 Task: Open Card Change Control Board Meeting in Board Product Feature Prioritization and Roadmap Planning to Workspace Compliance and Regulation and add a team member Softage.1@softage.net, a label Yellow, a checklist Decision Making, an attachment from your google drive, a color Yellow and finally, add a card description 'Plan and execute company team-building activity at a karaoke bar' and a comment 'Collaboration and communication are key to success for this task, so let us make sure everyone is informed and involved.'. Add a start date 'Jan 09, 1900' with a due date 'Jan 16, 1900'
Action: Mouse moved to (127, 64)
Screenshot: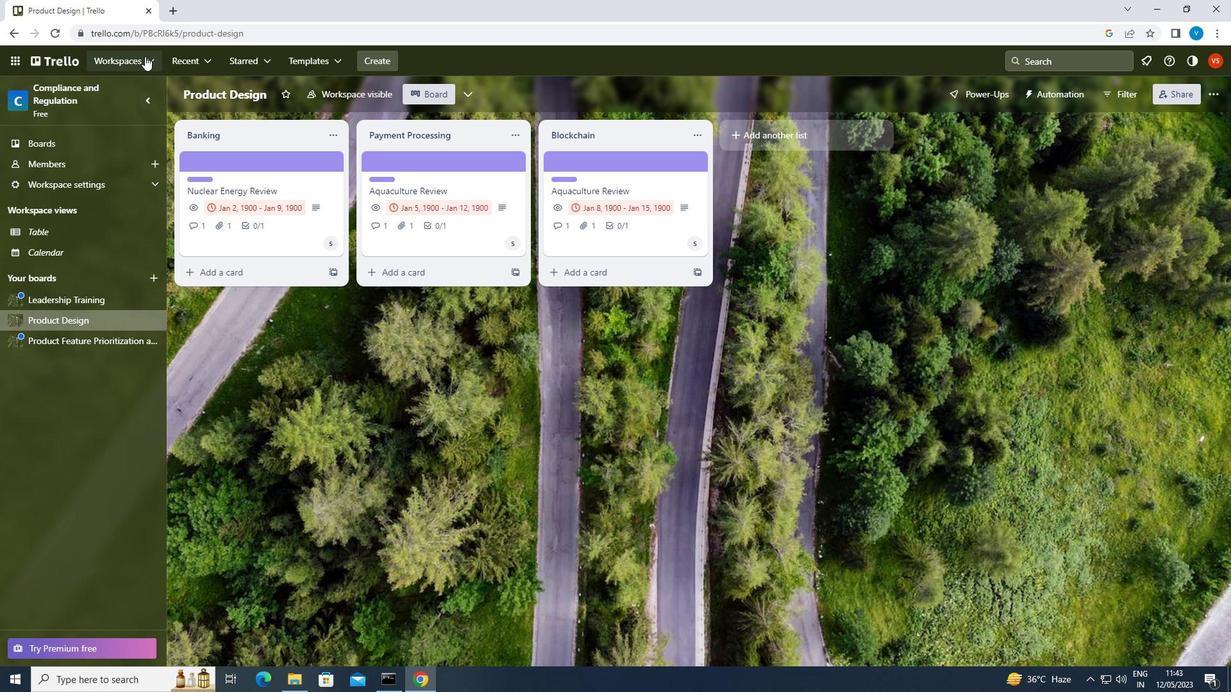 
Action: Mouse pressed left at (127, 64)
Screenshot: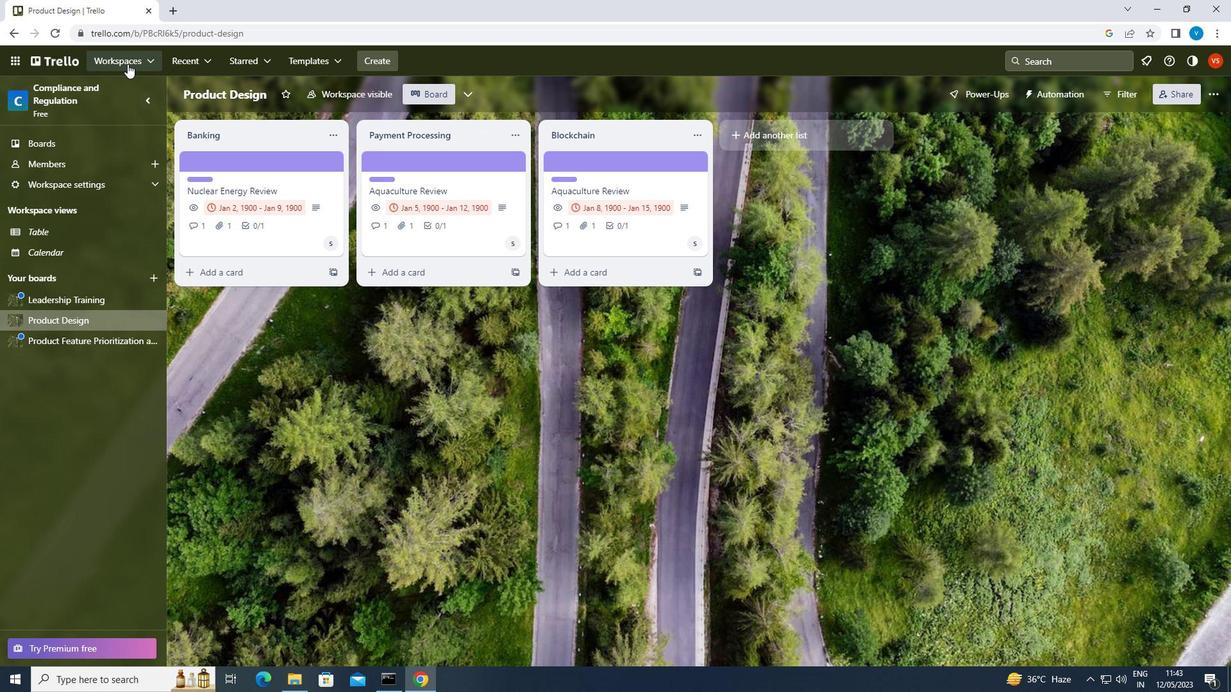 
Action: Mouse moved to (175, 338)
Screenshot: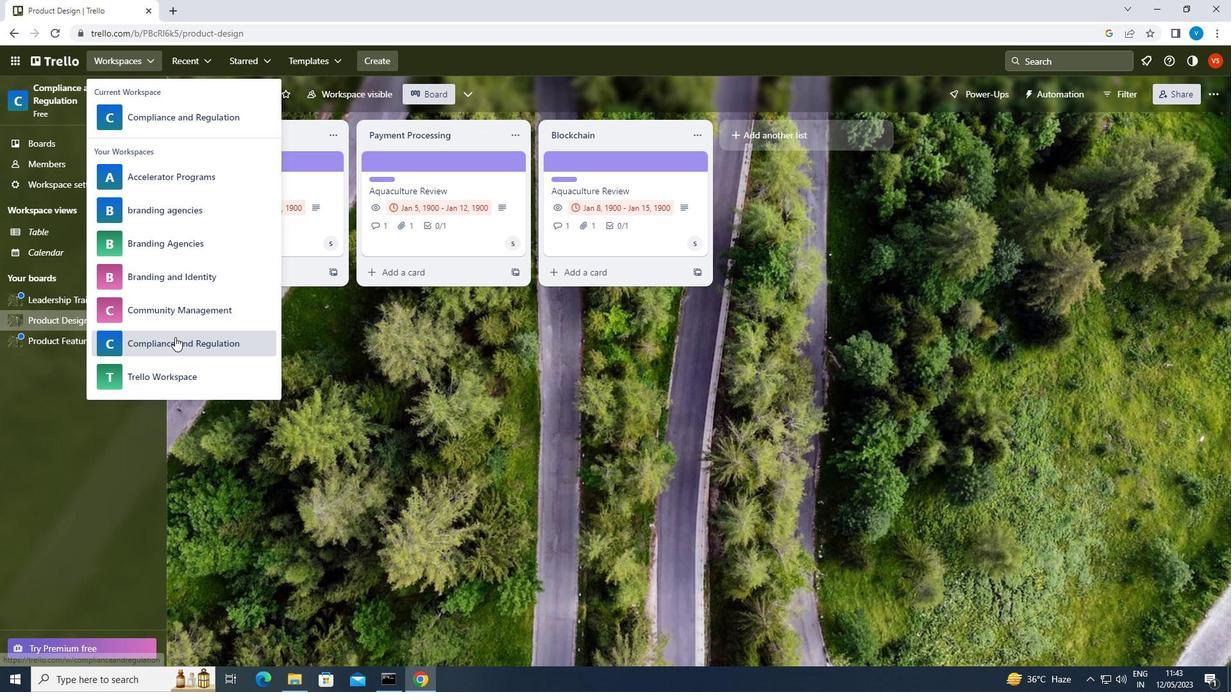 
Action: Mouse pressed left at (175, 338)
Screenshot: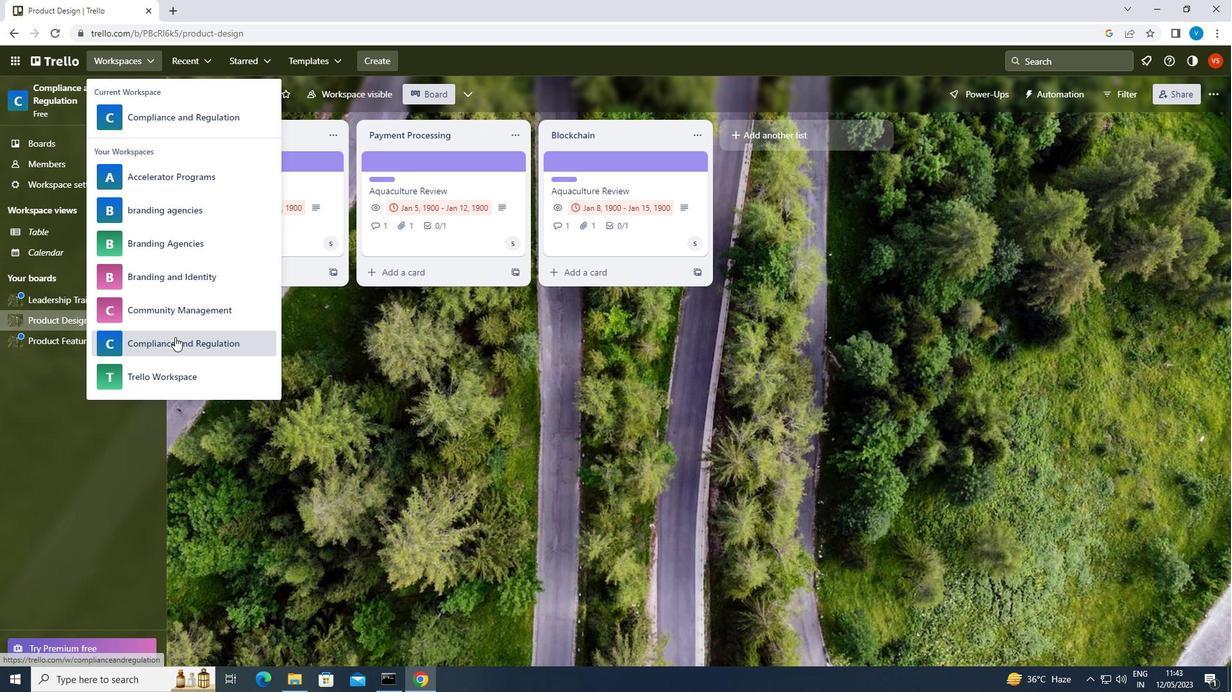 
Action: Mouse moved to (929, 518)
Screenshot: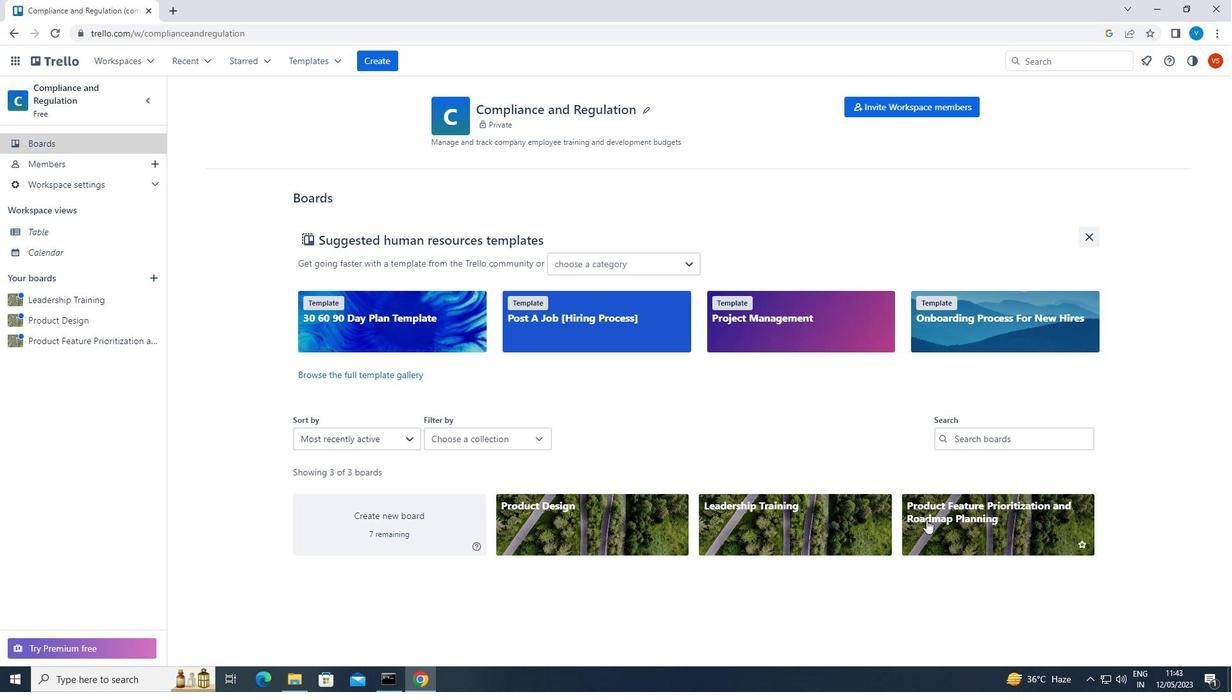 
Action: Mouse pressed left at (929, 518)
Screenshot: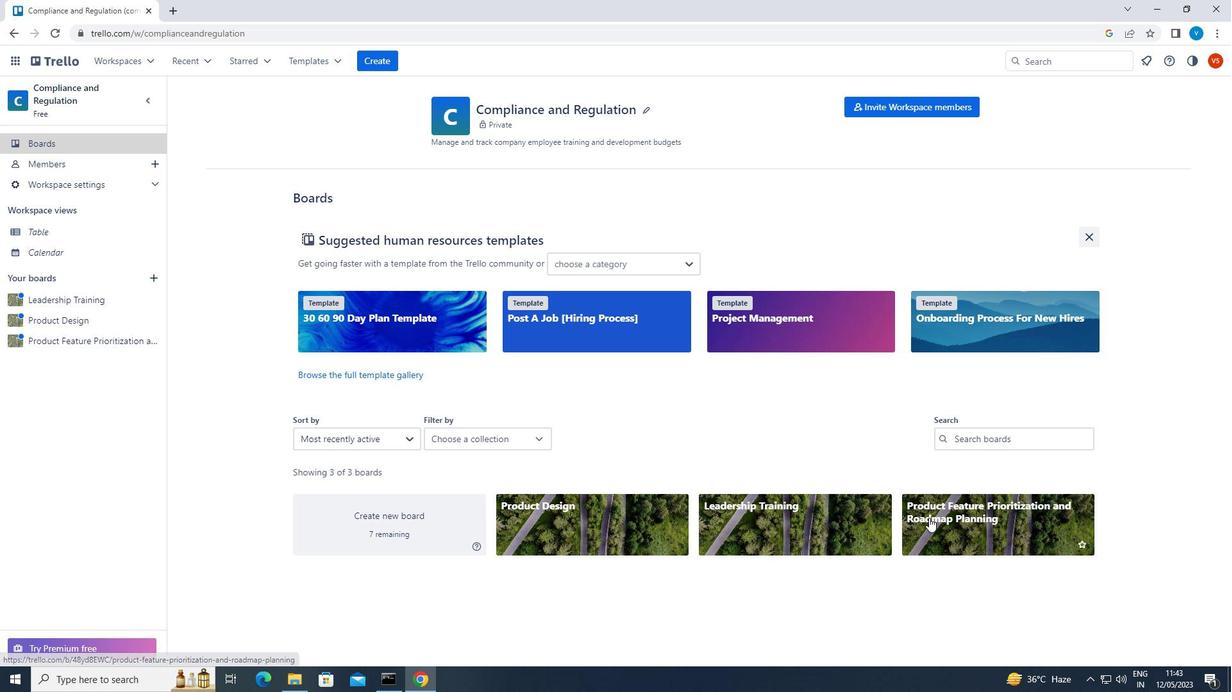 
Action: Mouse moved to (660, 161)
Screenshot: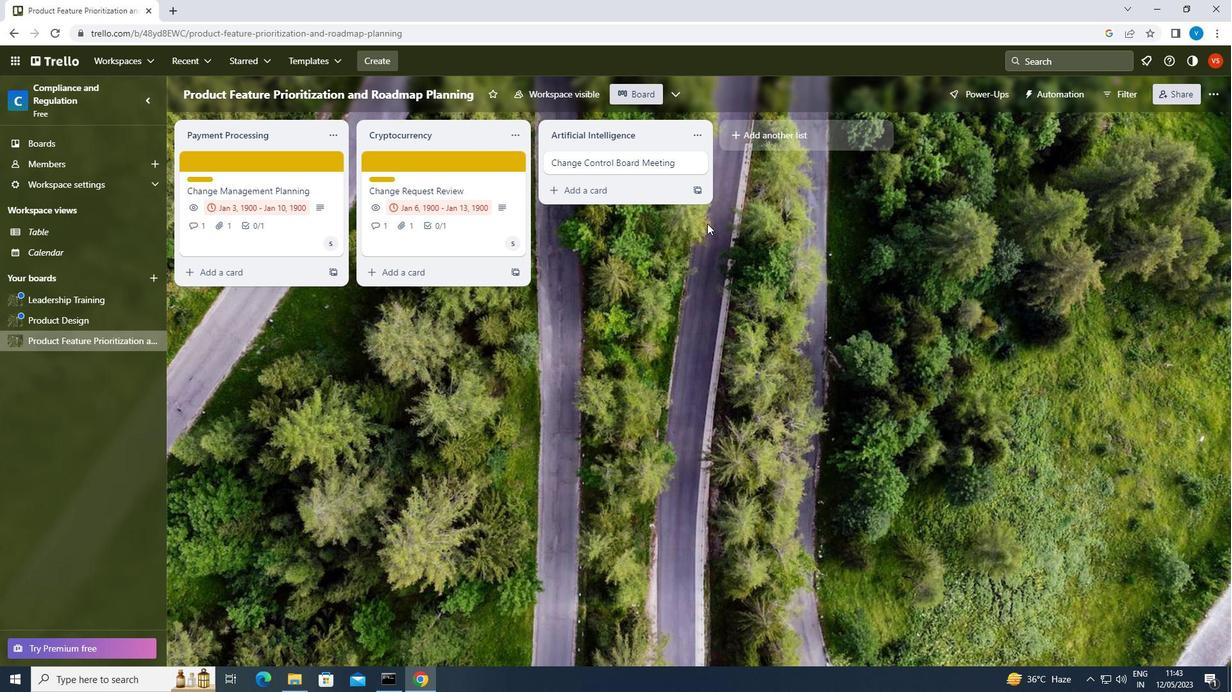 
Action: Mouse pressed left at (660, 161)
Screenshot: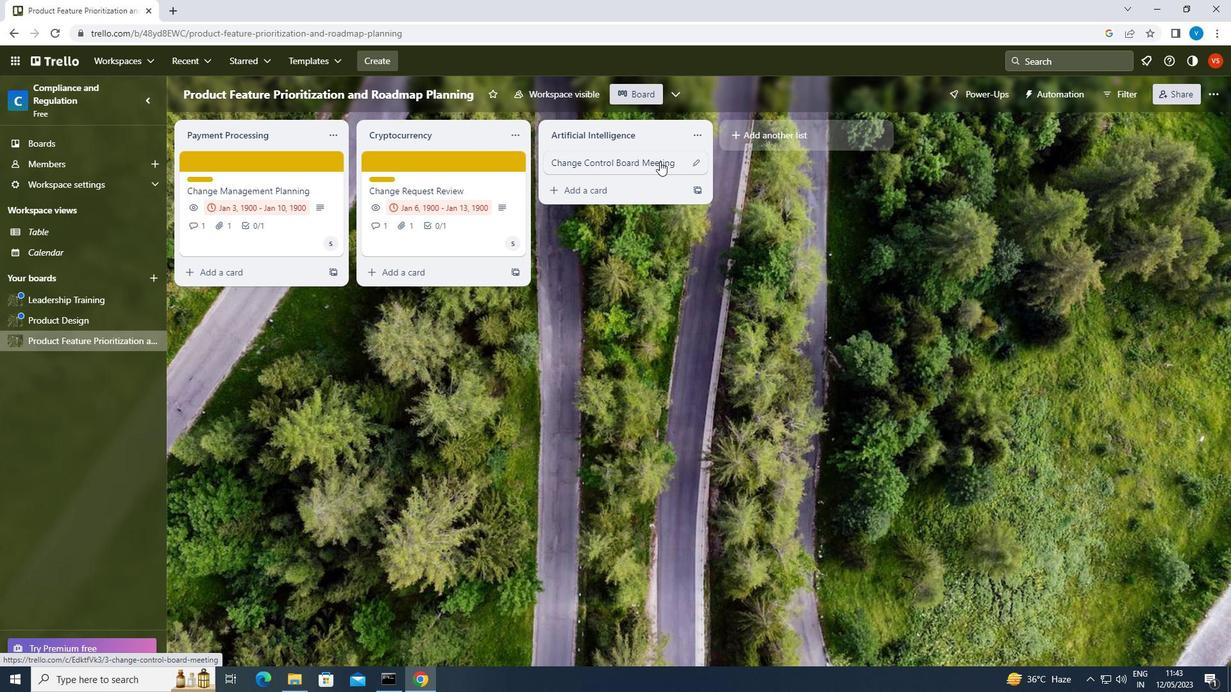 
Action: Mouse moved to (798, 209)
Screenshot: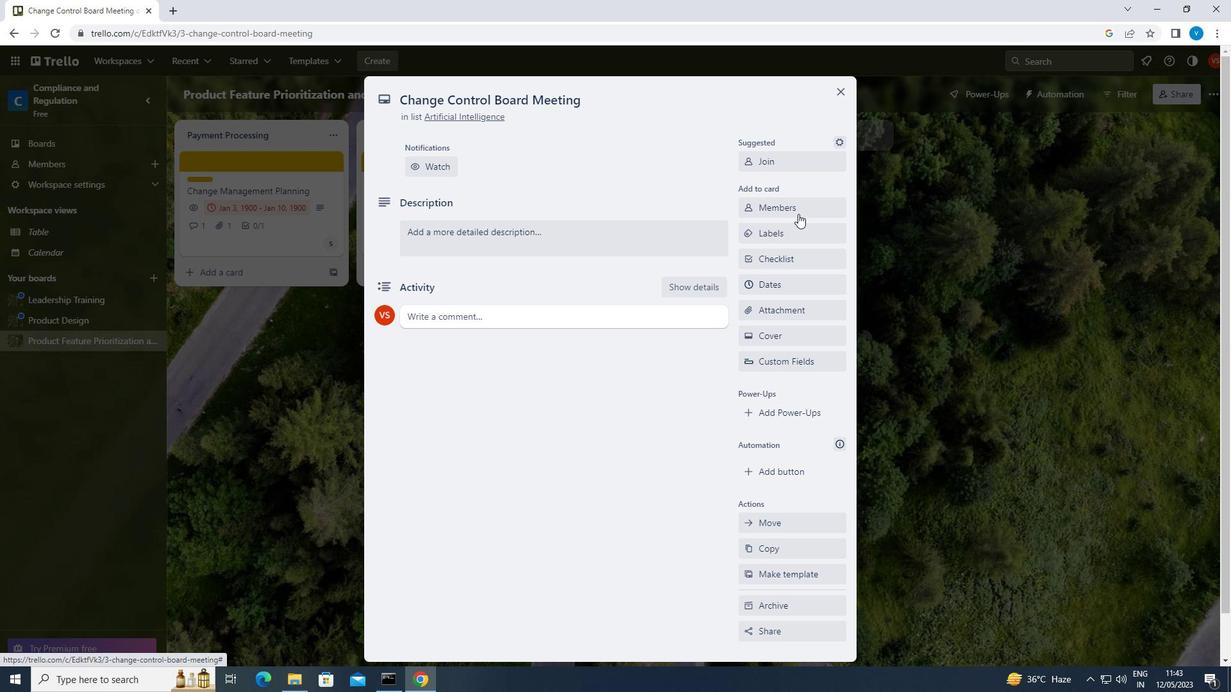 
Action: Mouse pressed left at (798, 209)
Screenshot: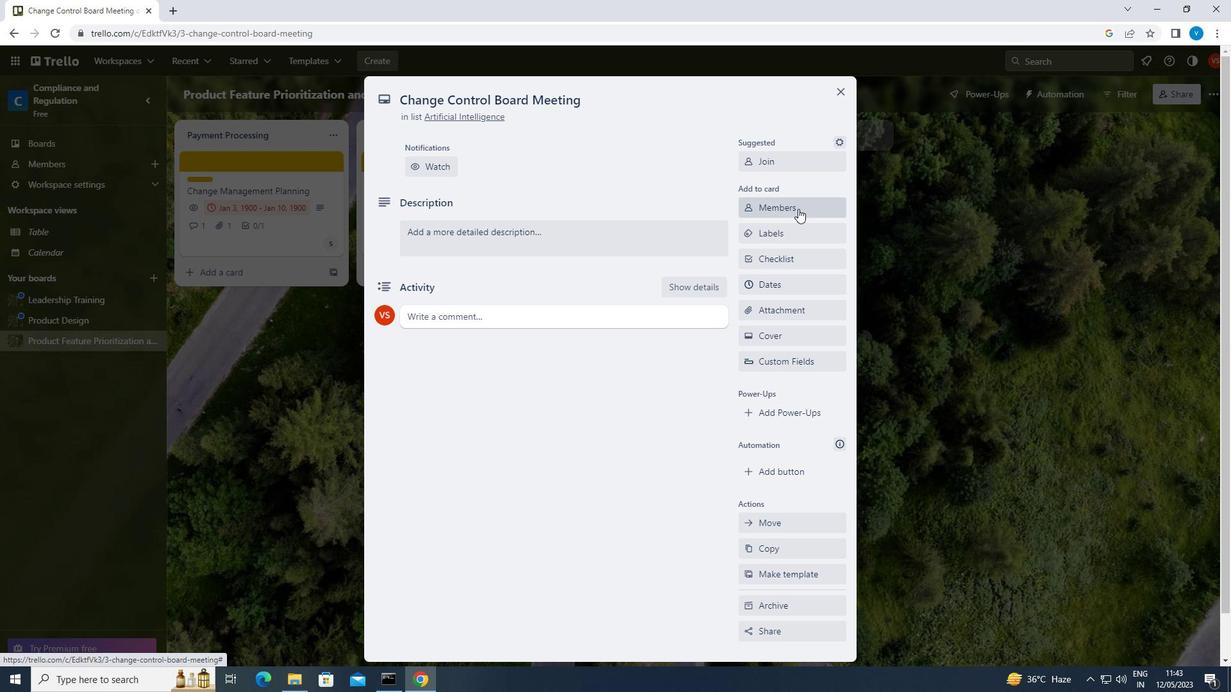 
Action: Key pressed <Key.shift>SOFTAGE.1<Key.shift>@SOFTAGE.NET
Screenshot: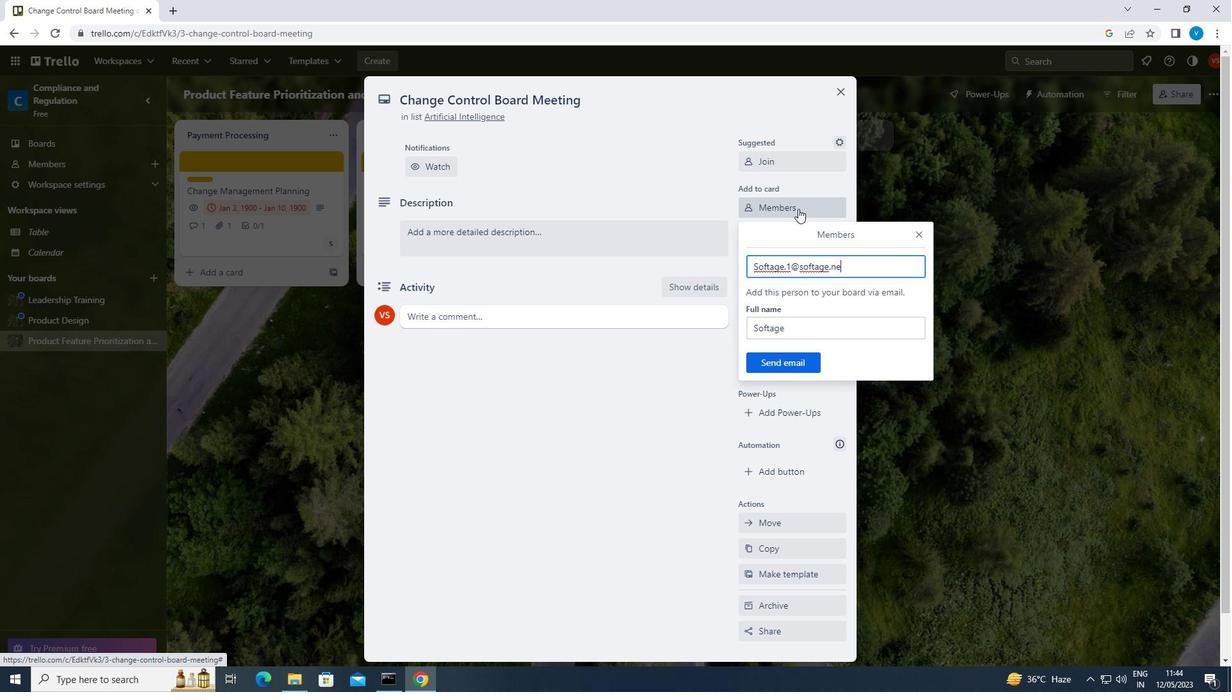 
Action: Mouse moved to (812, 368)
Screenshot: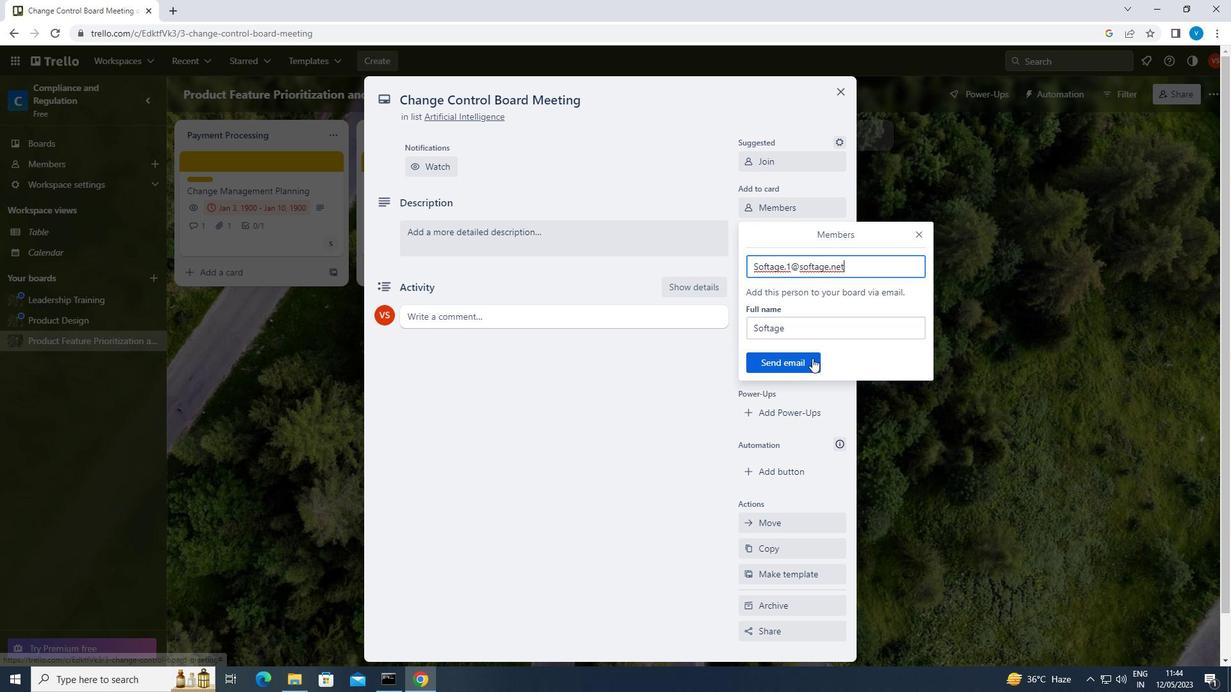 
Action: Mouse pressed left at (812, 368)
Screenshot: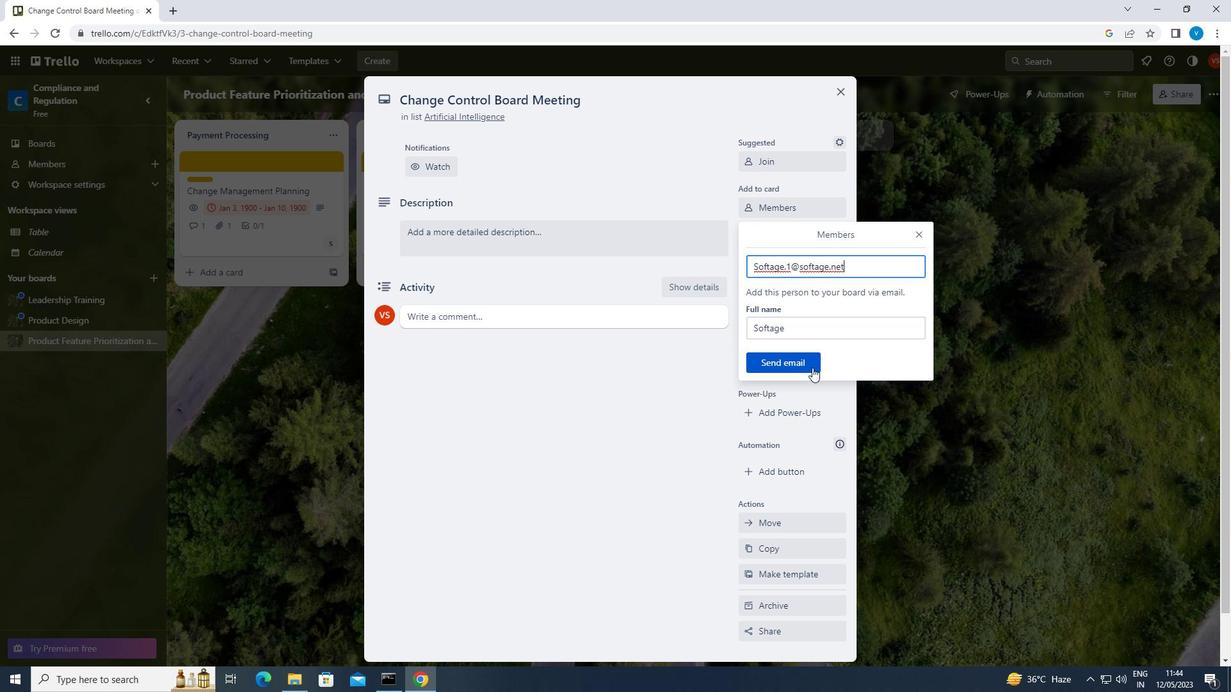 
Action: Mouse moved to (789, 231)
Screenshot: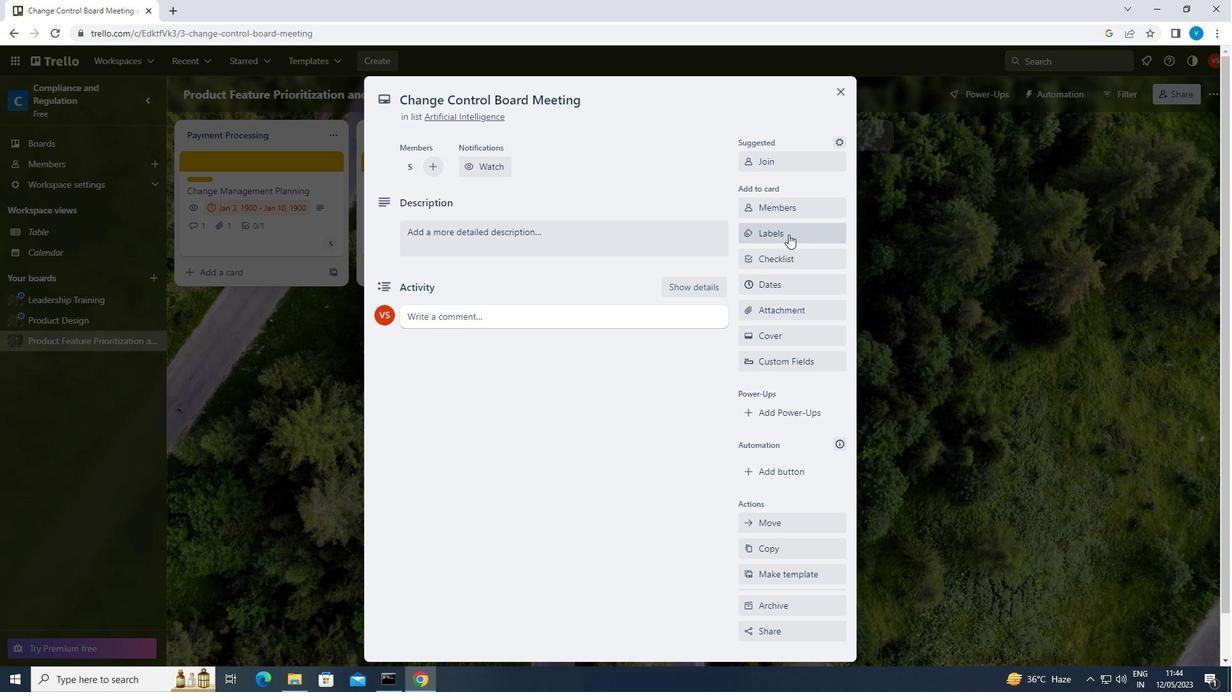 
Action: Mouse pressed left at (789, 231)
Screenshot: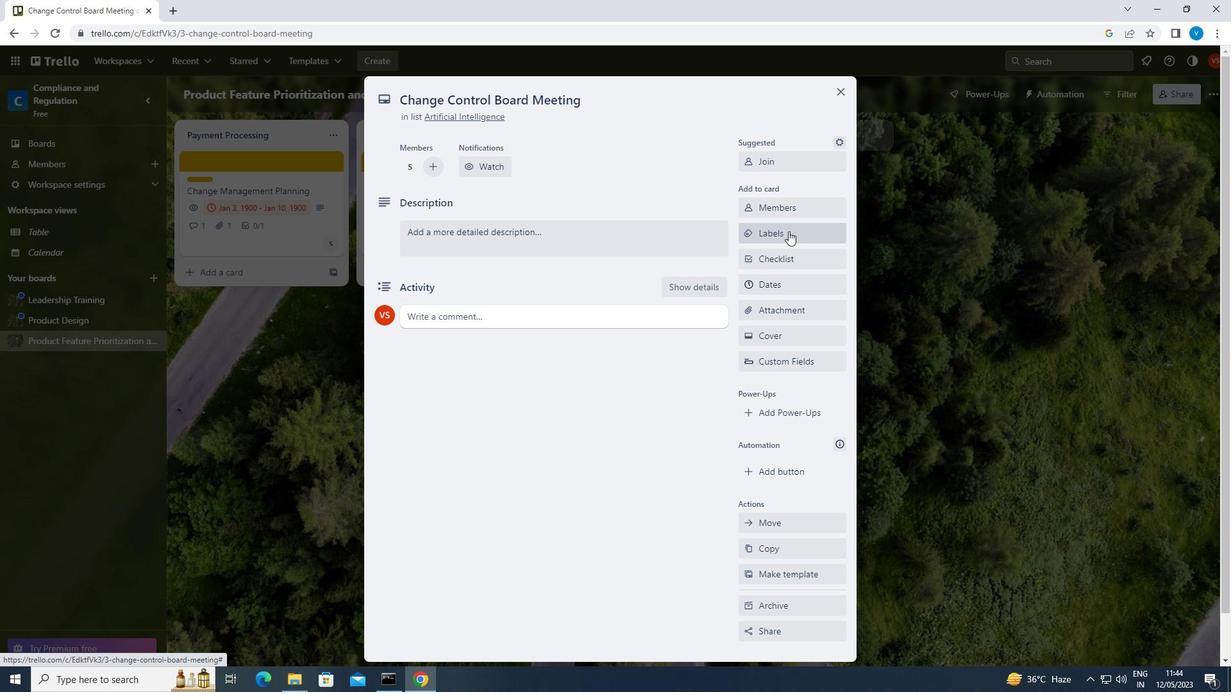 
Action: Mouse moved to (807, 352)
Screenshot: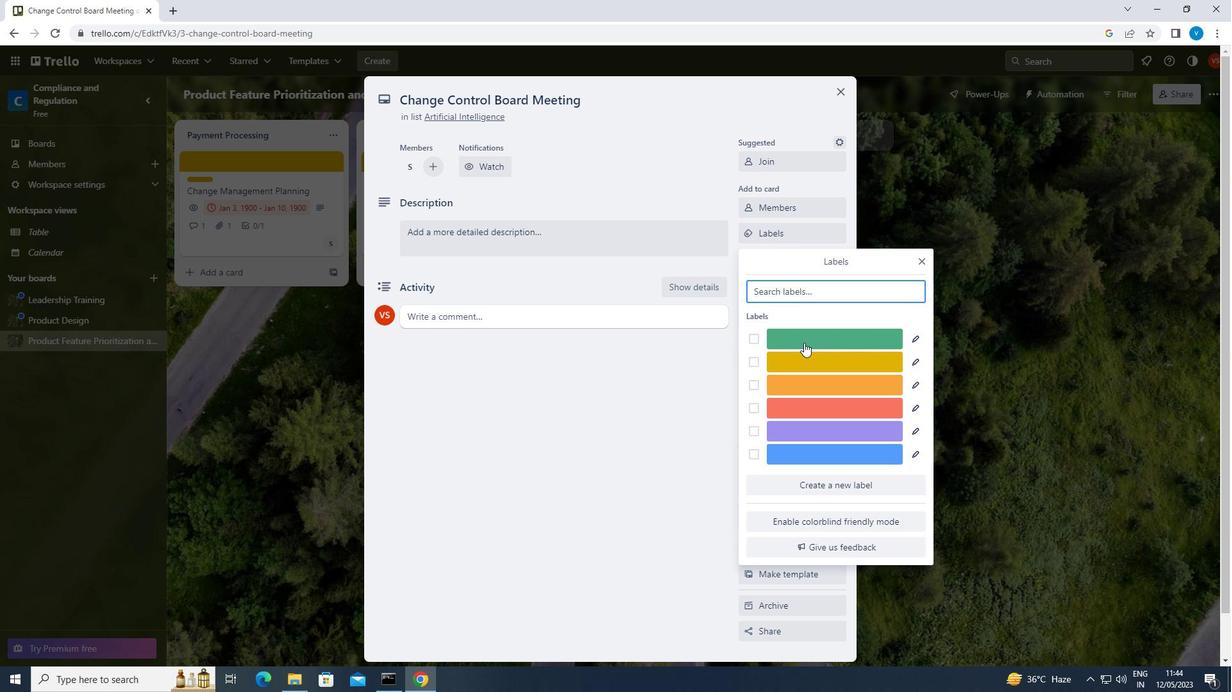 
Action: Mouse pressed left at (807, 352)
Screenshot: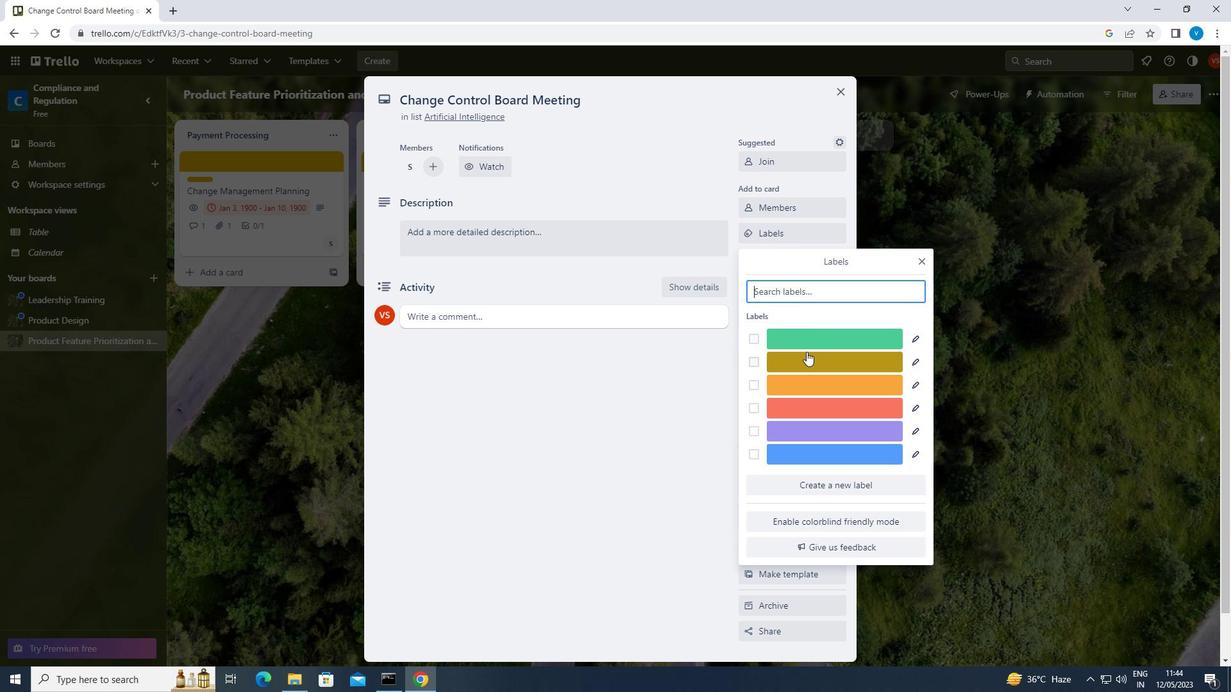 
Action: Mouse moved to (927, 259)
Screenshot: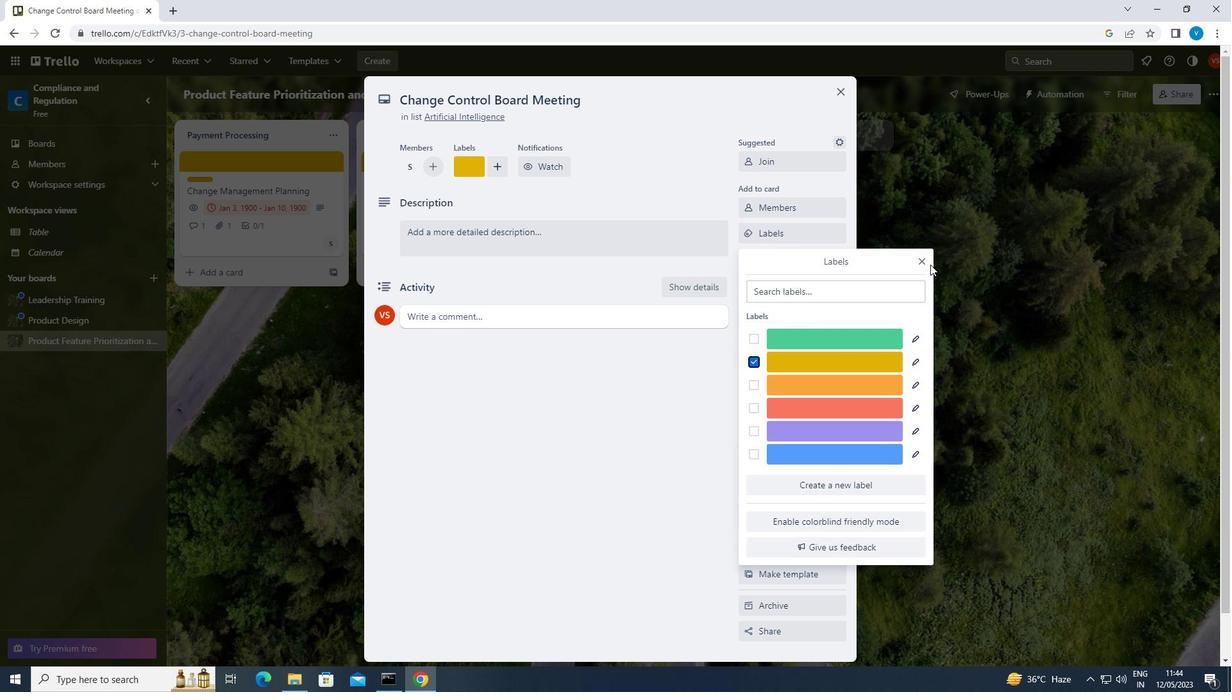 
Action: Mouse pressed left at (927, 259)
Screenshot: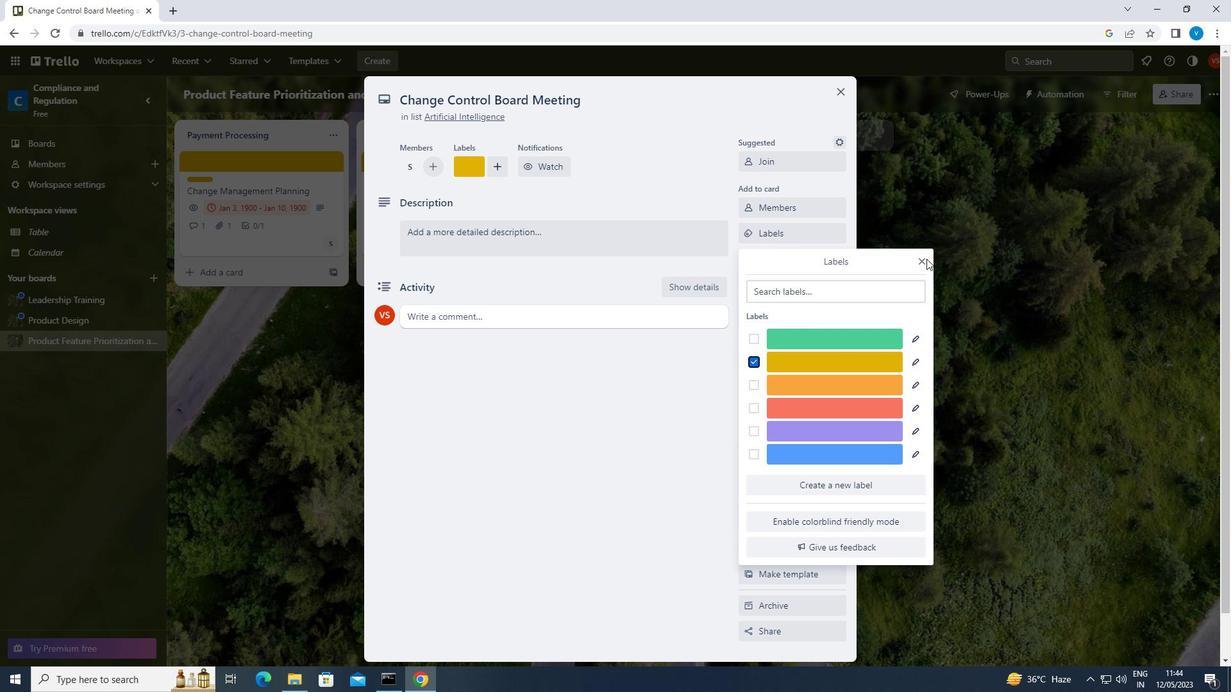 
Action: Mouse moved to (918, 259)
Screenshot: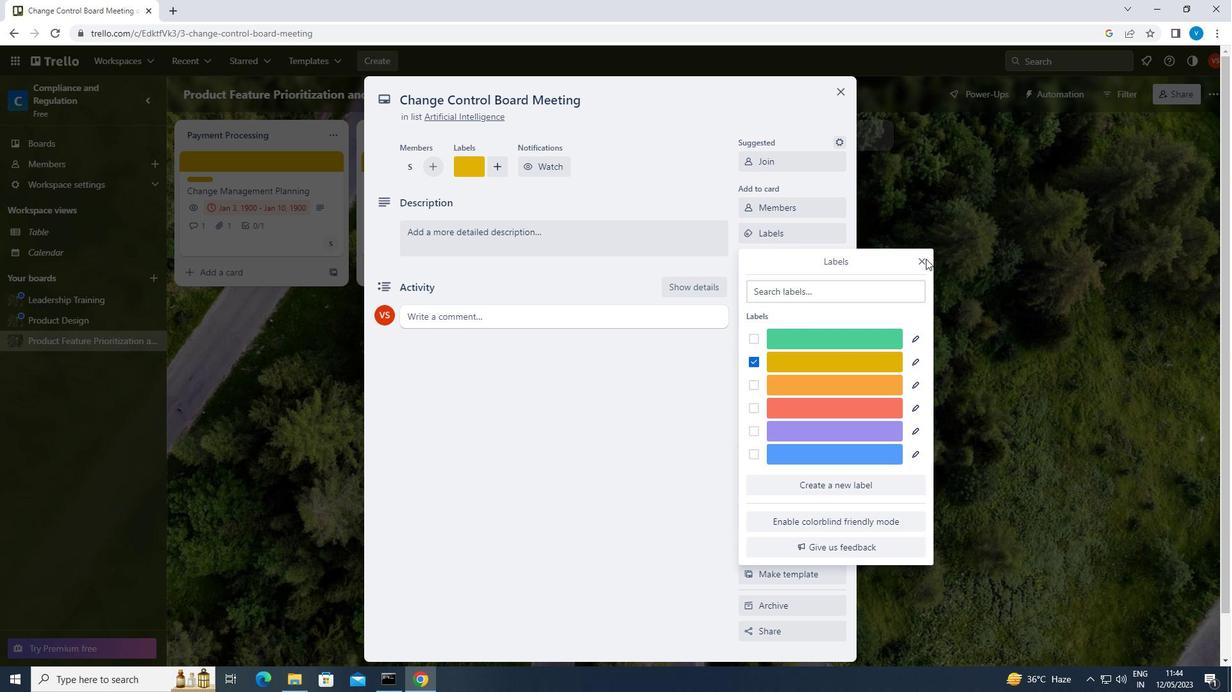 
Action: Mouse pressed left at (918, 259)
Screenshot: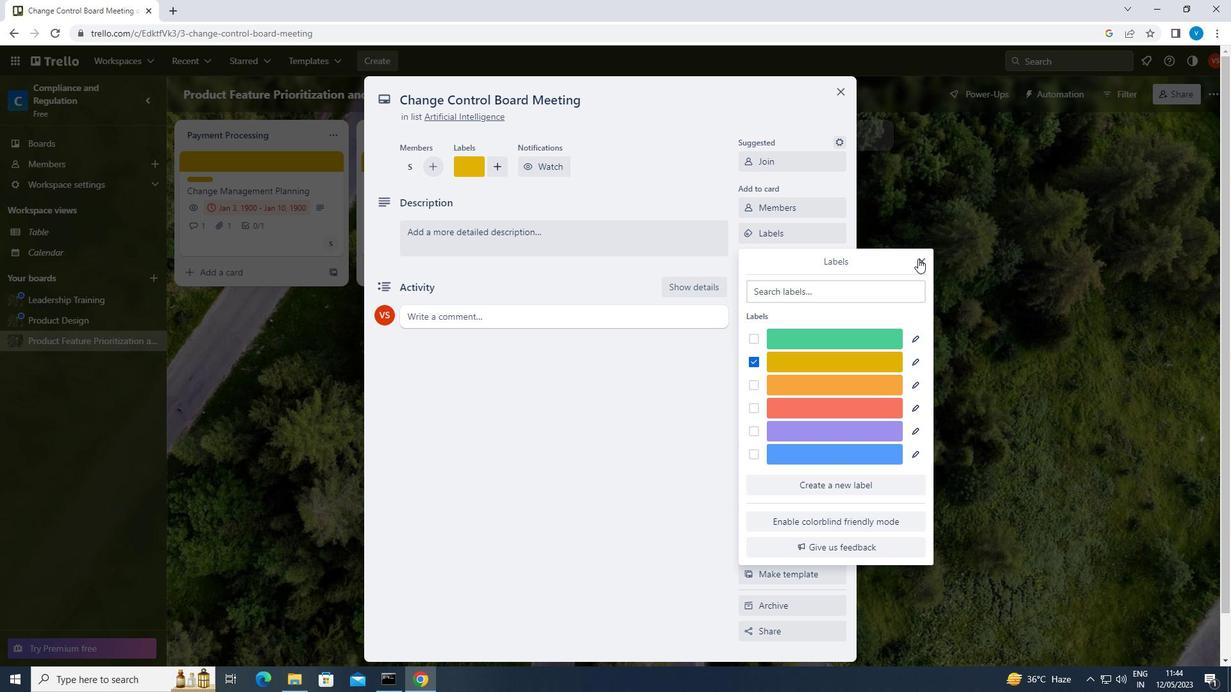 
Action: Mouse moved to (822, 255)
Screenshot: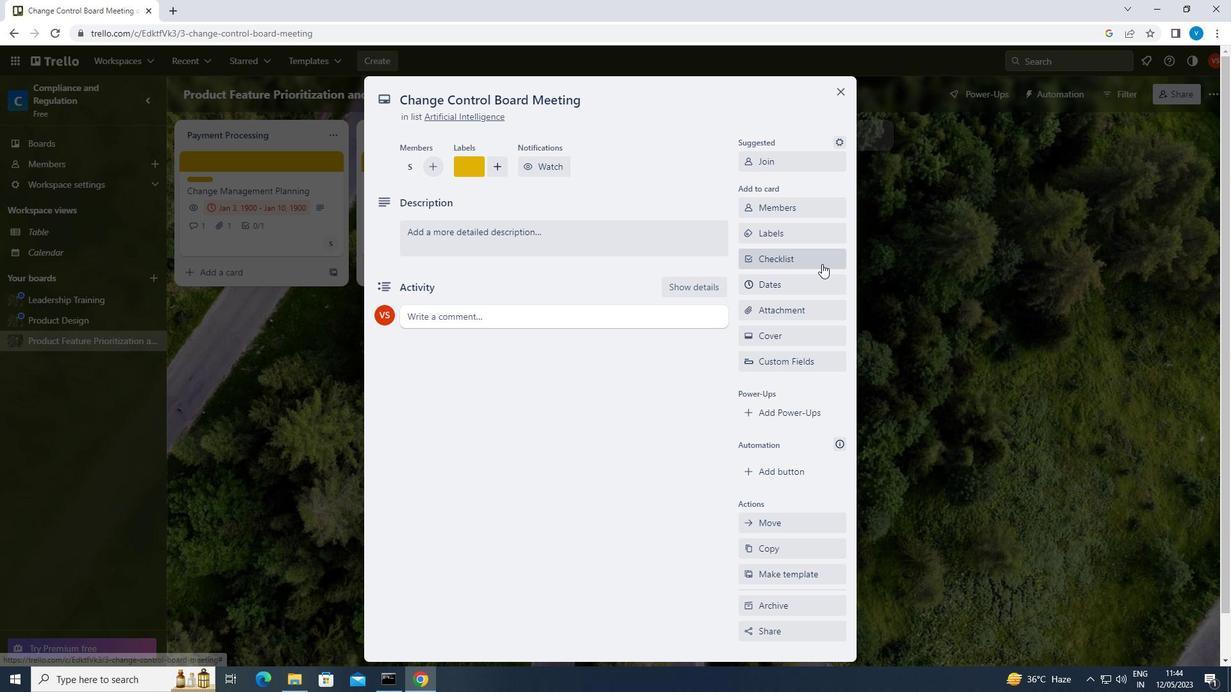 
Action: Mouse pressed left at (822, 255)
Screenshot: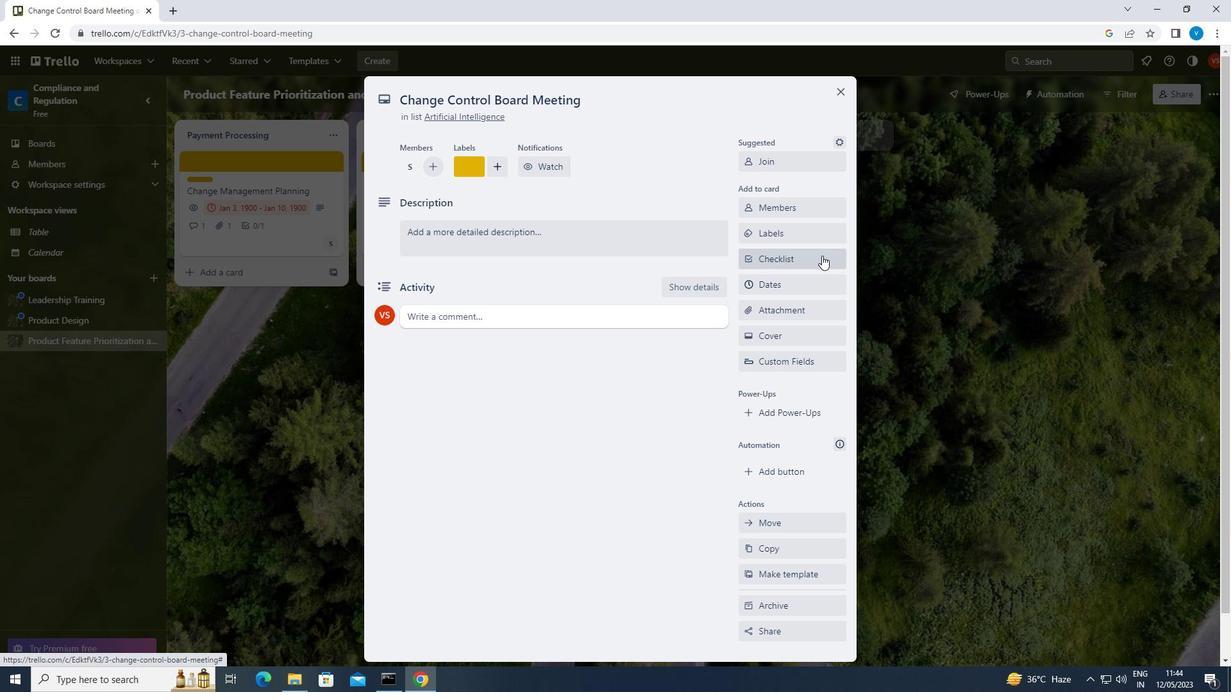 
Action: Mouse moved to (767, 399)
Screenshot: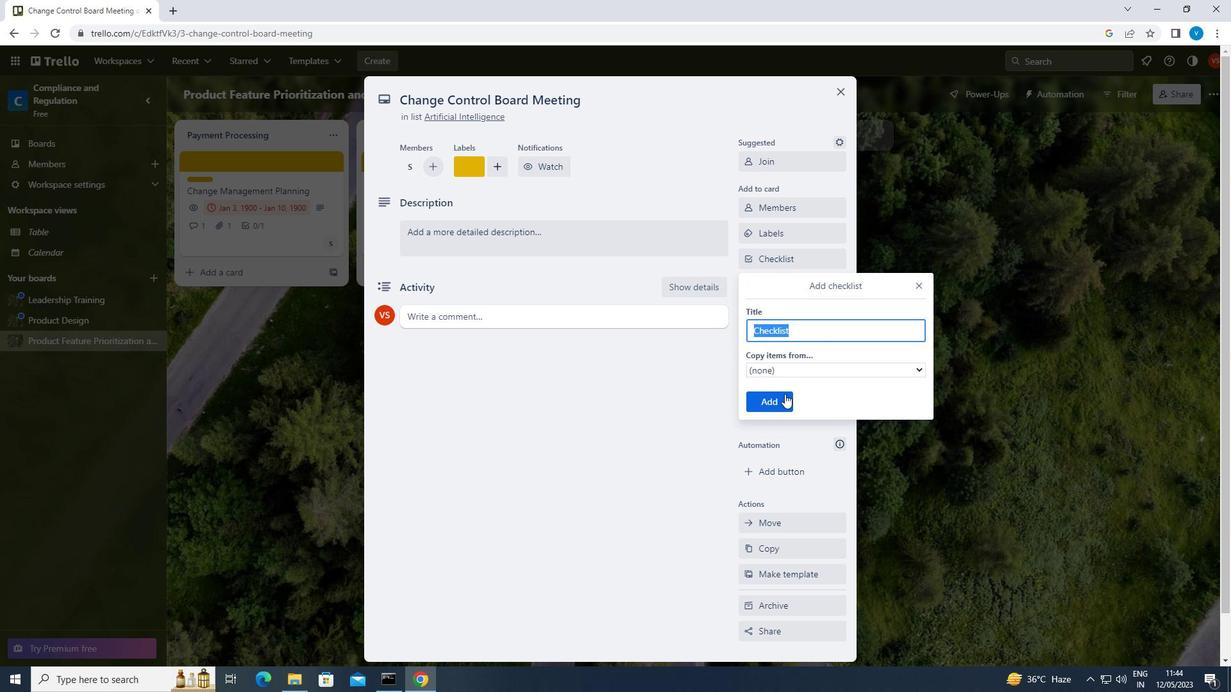 
Action: Mouse pressed left at (767, 399)
Screenshot: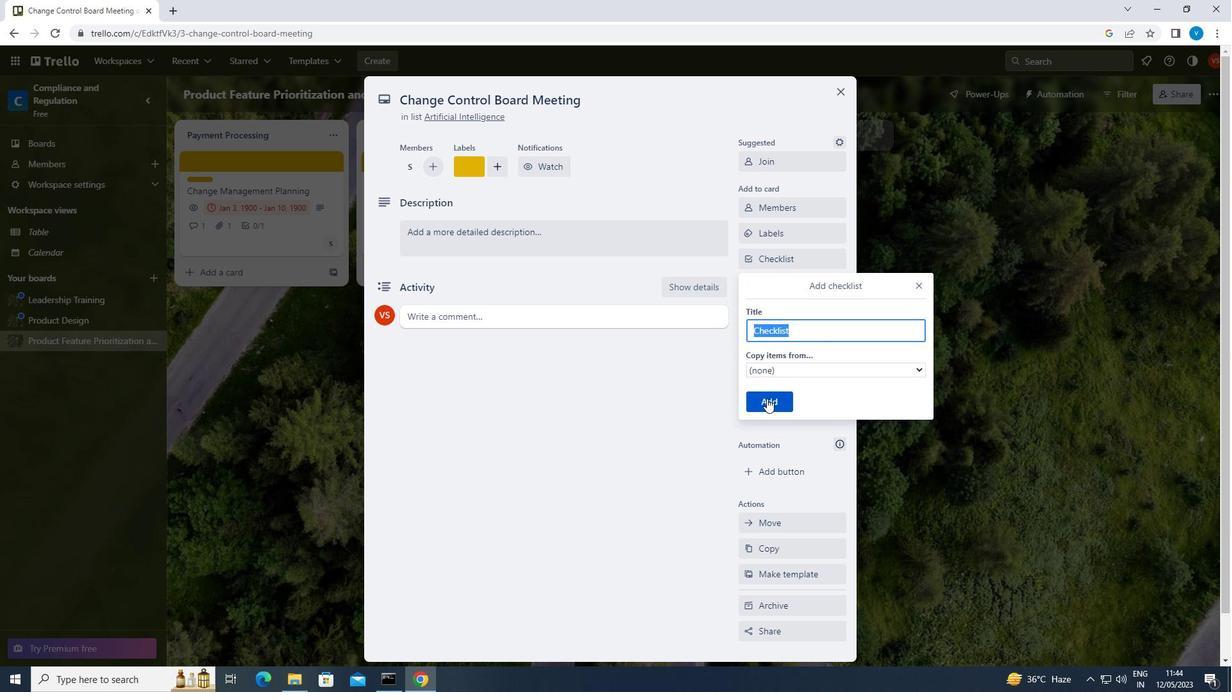 
Action: Mouse moved to (762, 395)
Screenshot: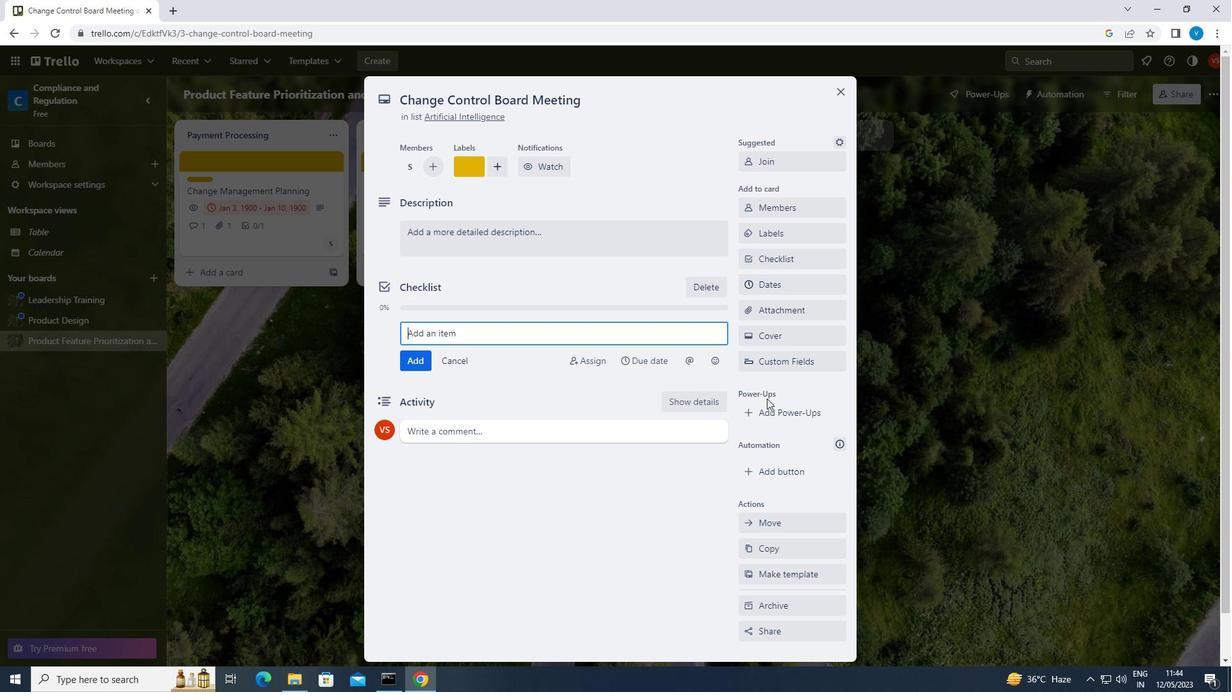 
Action: Key pressed <Key.shift>DECISION<Key.space><Key.shift>MAKING
Screenshot: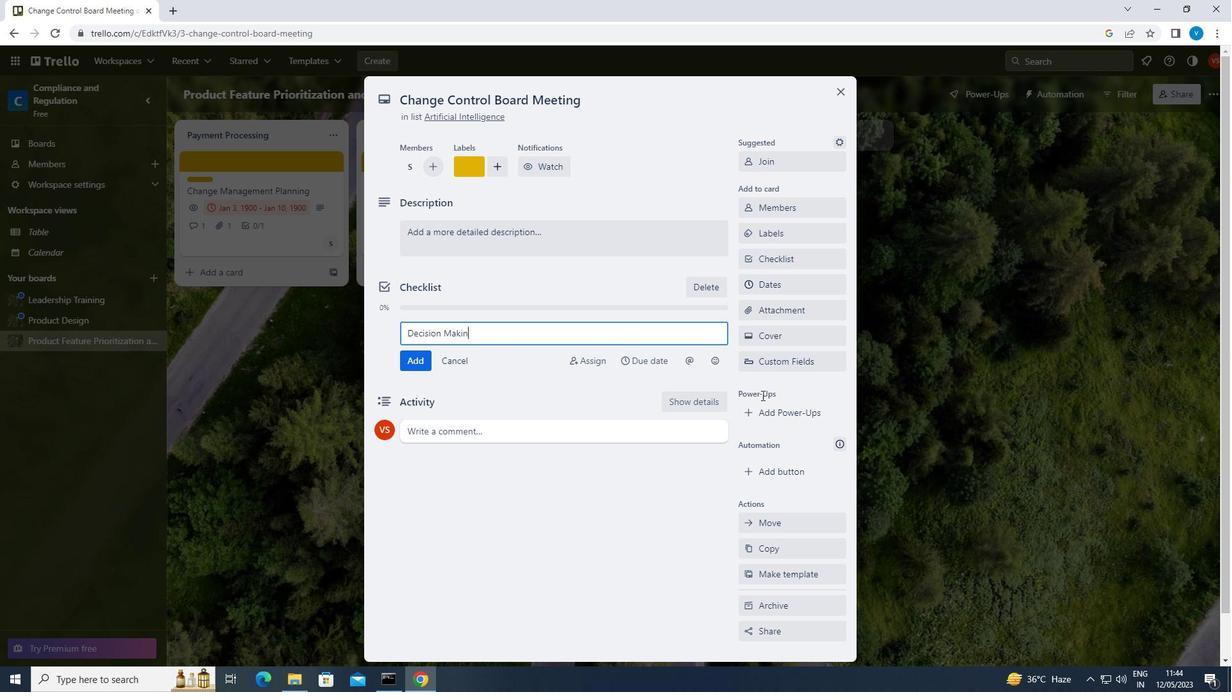 
Action: Mouse moved to (415, 363)
Screenshot: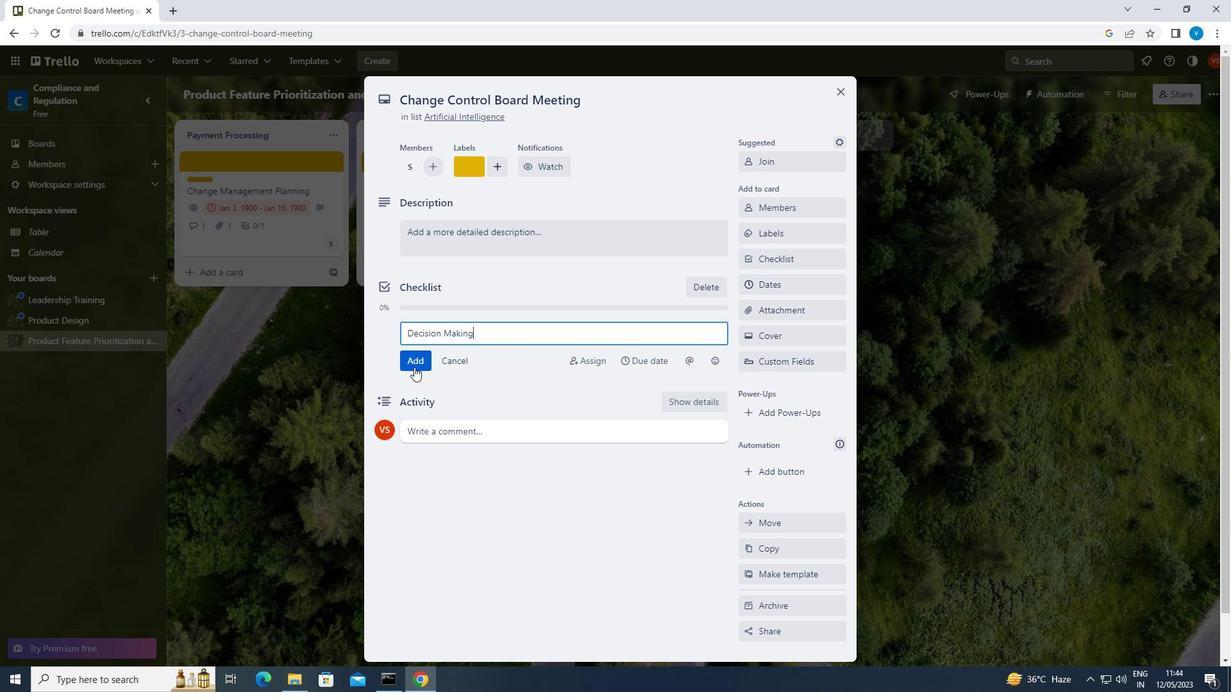 
Action: Mouse pressed left at (415, 363)
Screenshot: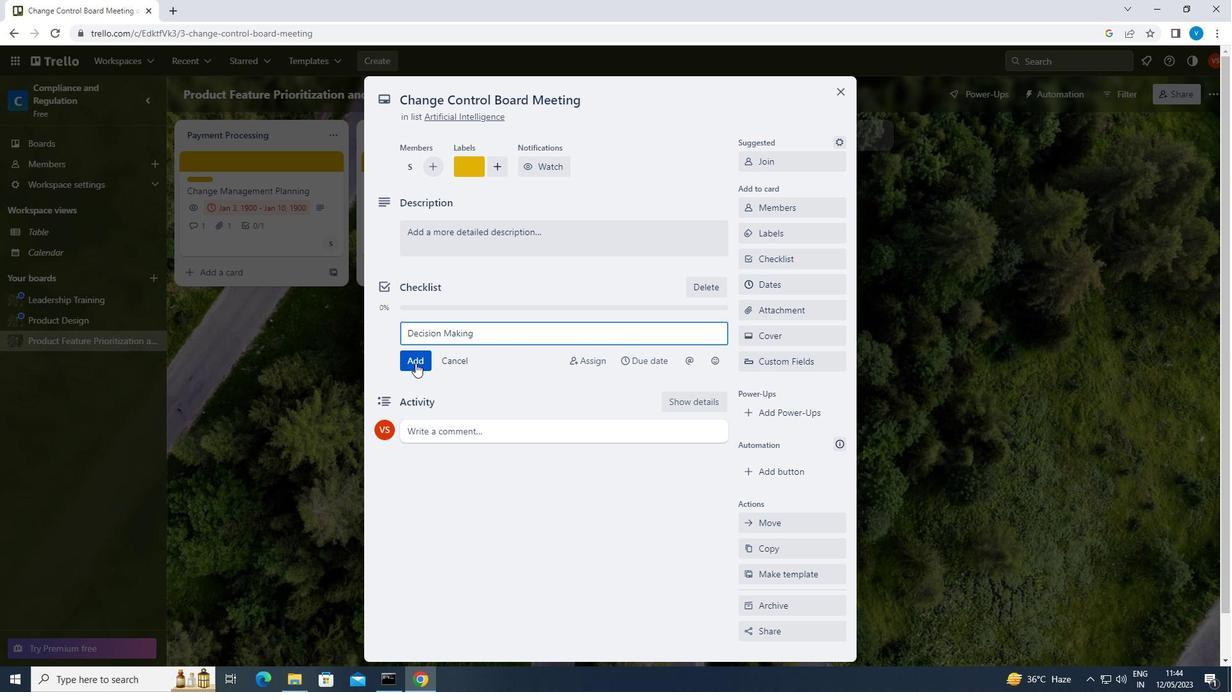 
Action: Mouse moved to (773, 306)
Screenshot: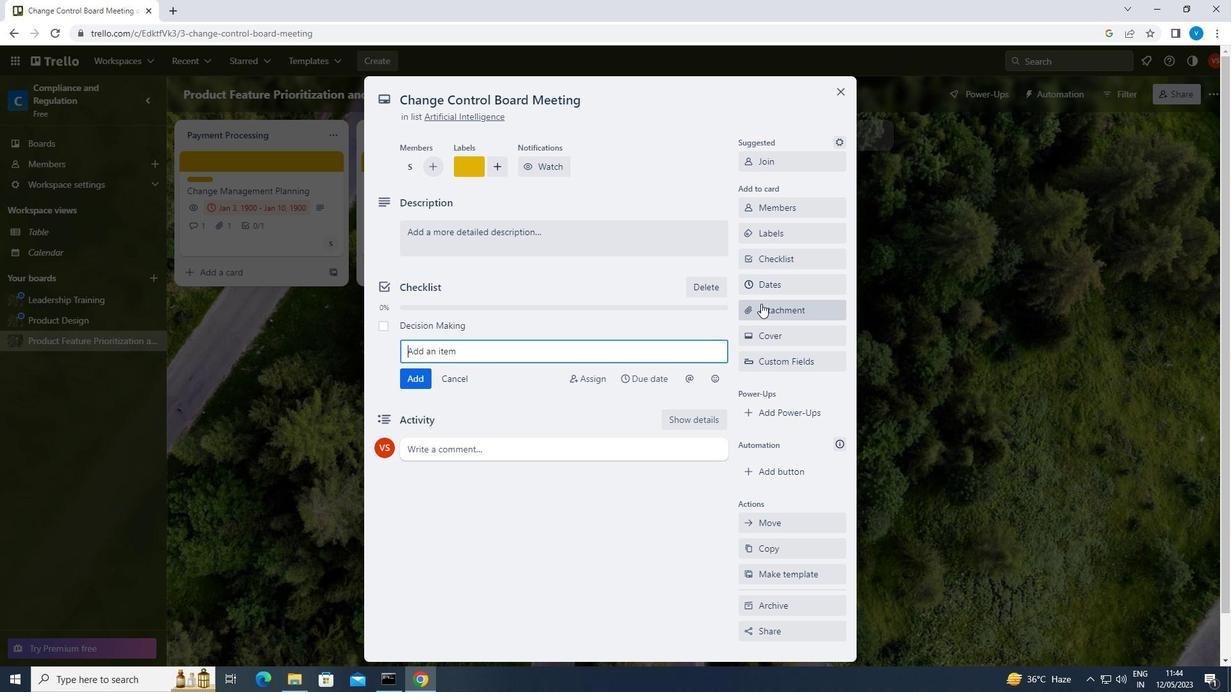 
Action: Mouse pressed left at (773, 306)
Screenshot: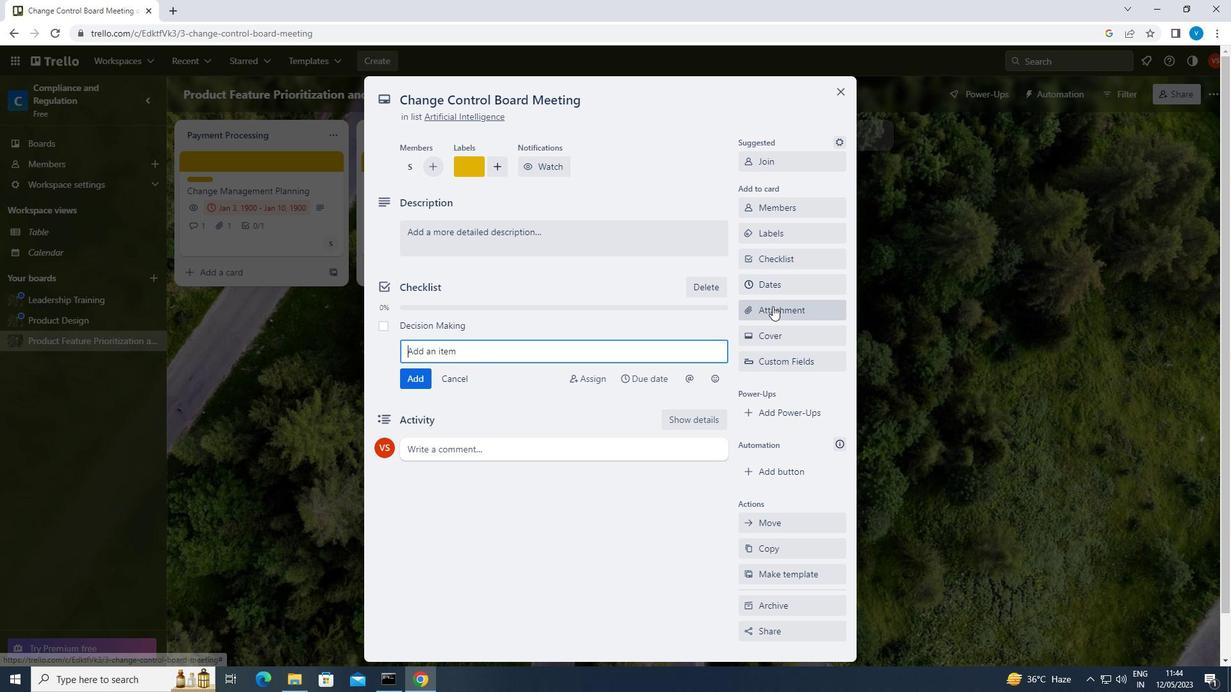 
Action: Mouse moved to (768, 413)
Screenshot: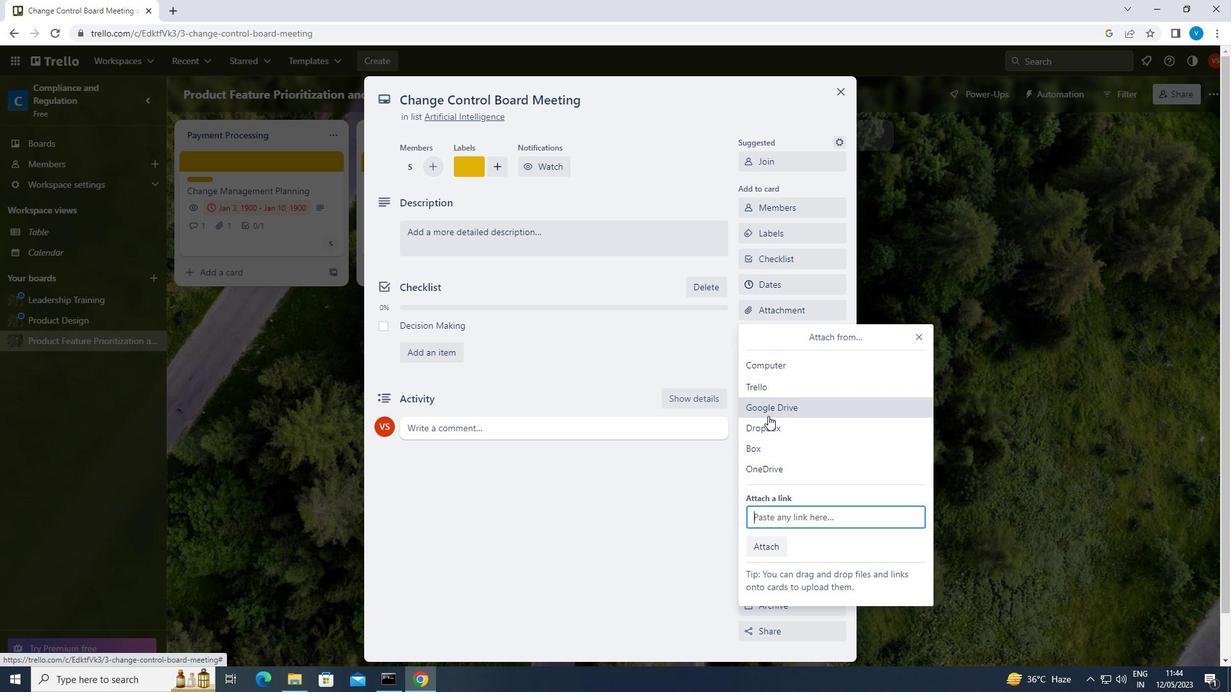 
Action: Mouse pressed left at (768, 413)
Screenshot: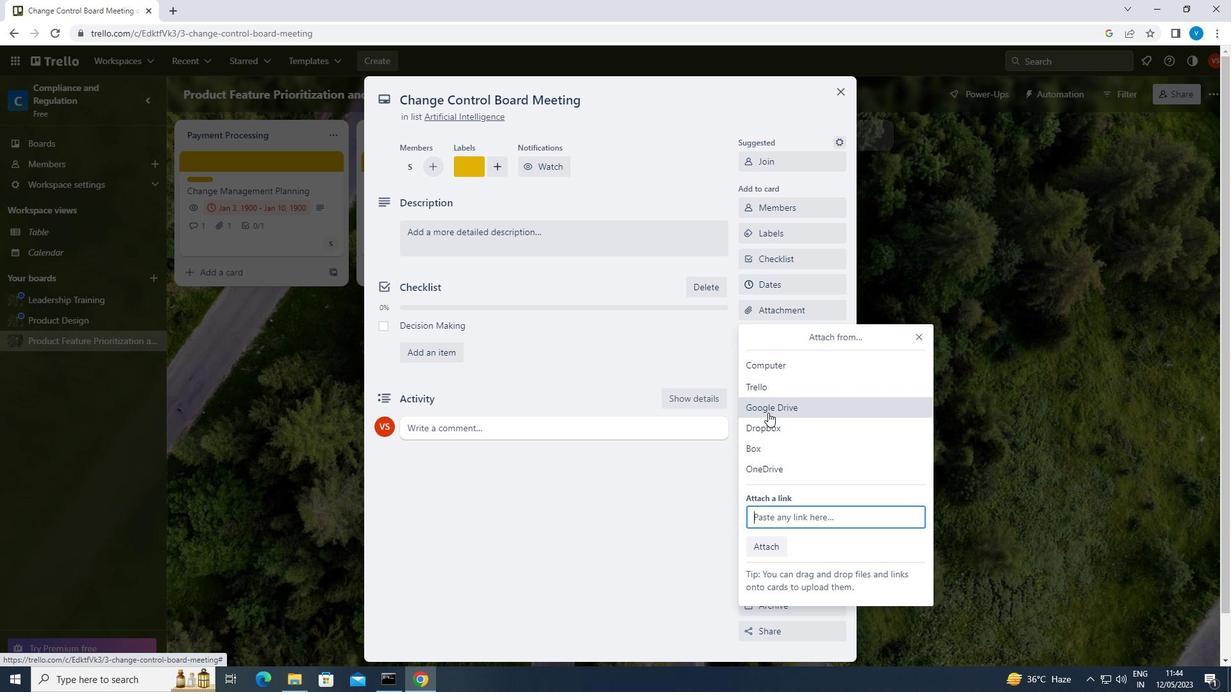 
Action: Mouse moved to (374, 336)
Screenshot: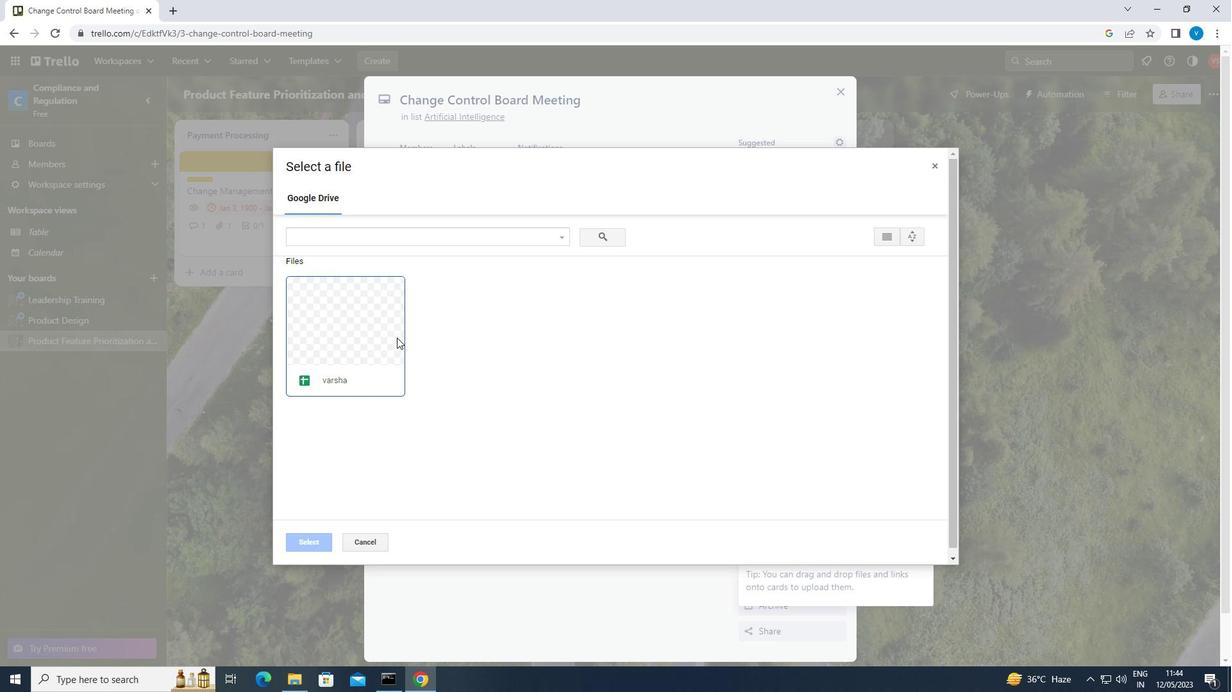 
Action: Mouse pressed left at (374, 336)
Screenshot: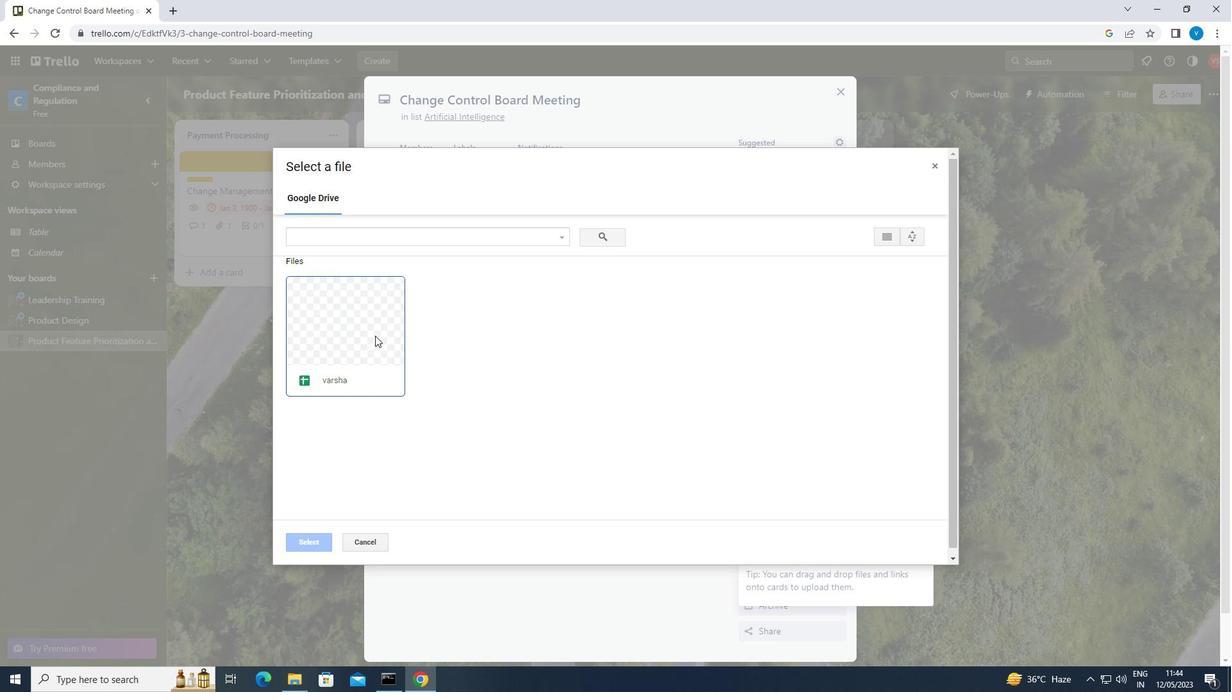
Action: Mouse moved to (313, 547)
Screenshot: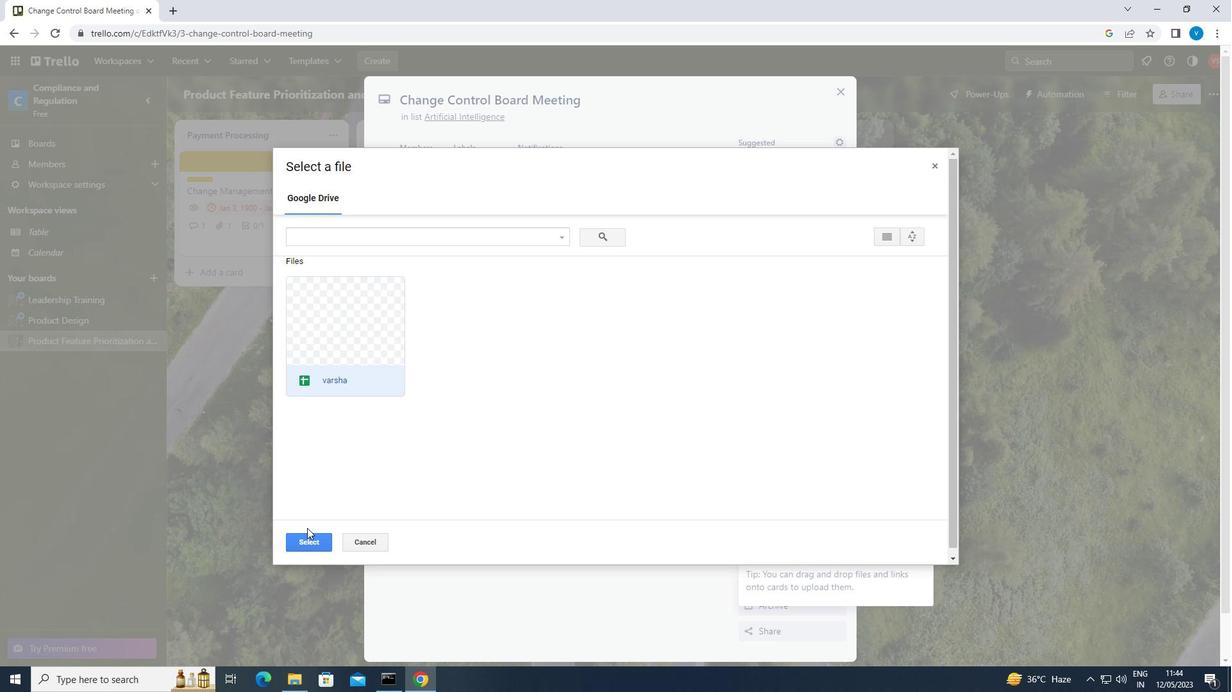 
Action: Mouse pressed left at (313, 547)
Screenshot: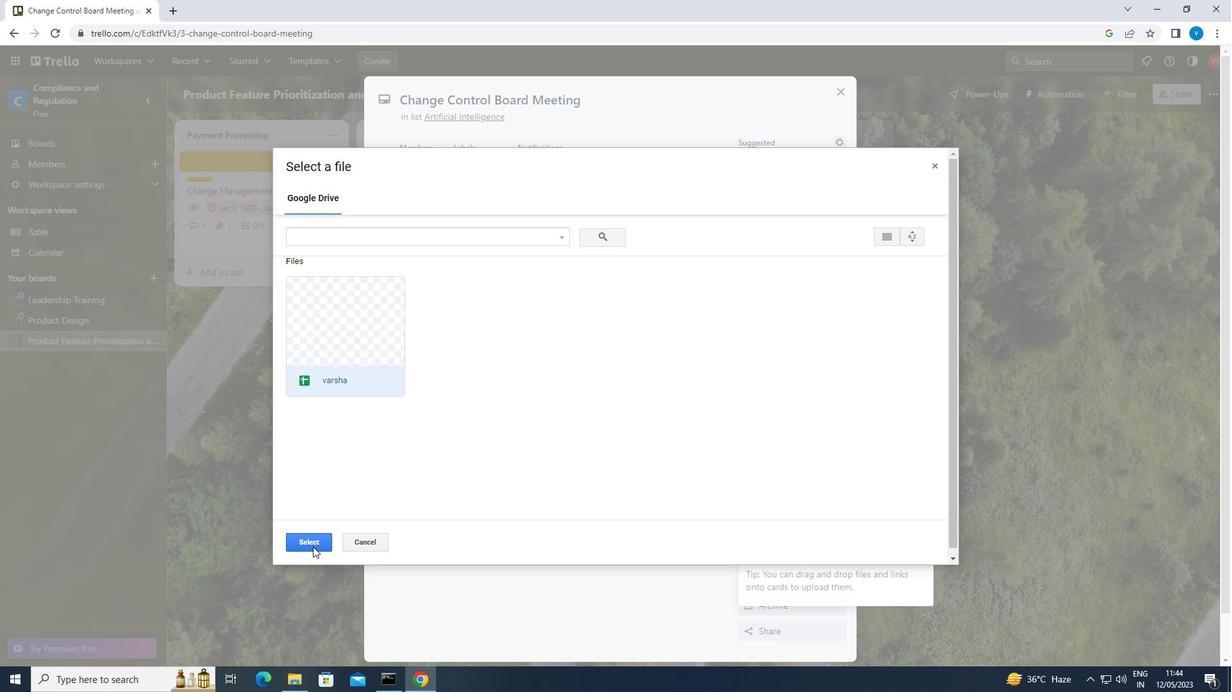 
Action: Mouse moved to (768, 329)
Screenshot: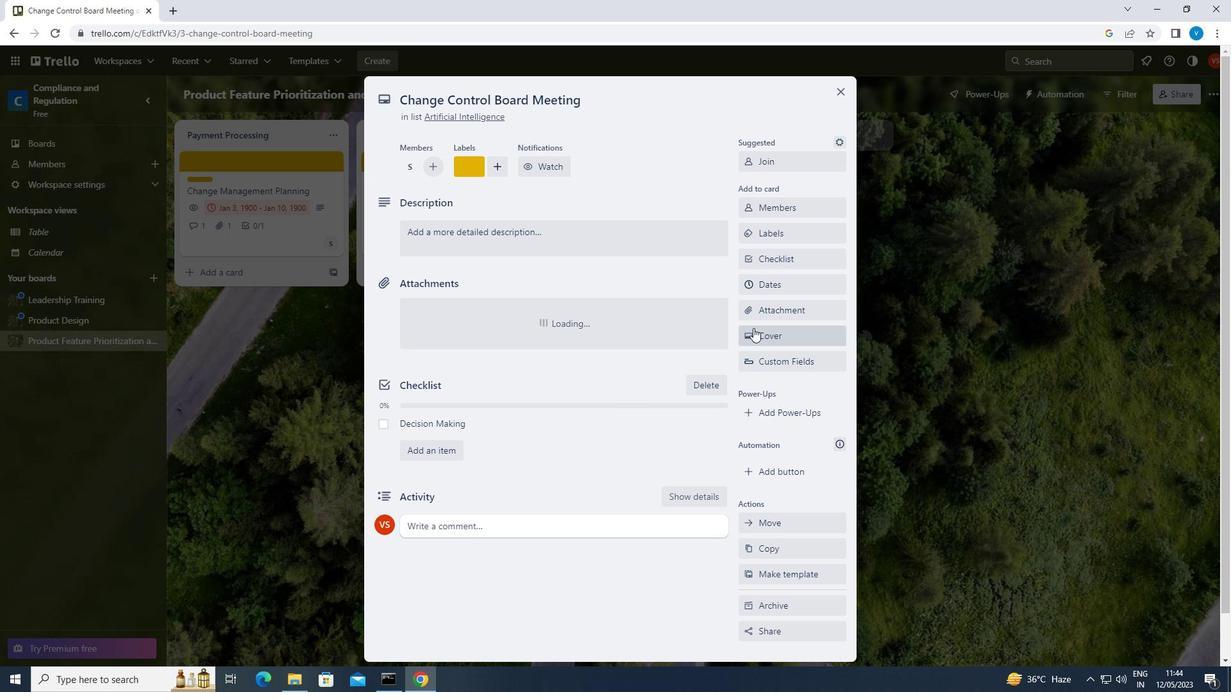 
Action: Mouse pressed left at (768, 329)
Screenshot: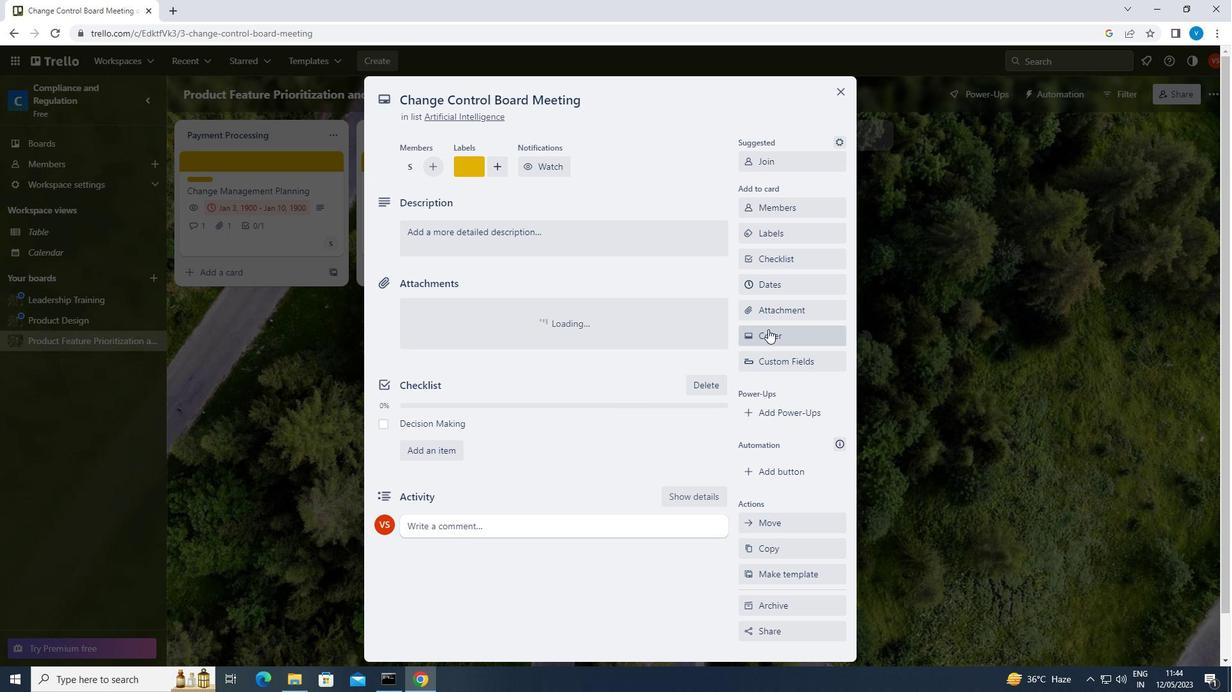 
Action: Mouse moved to (809, 201)
Screenshot: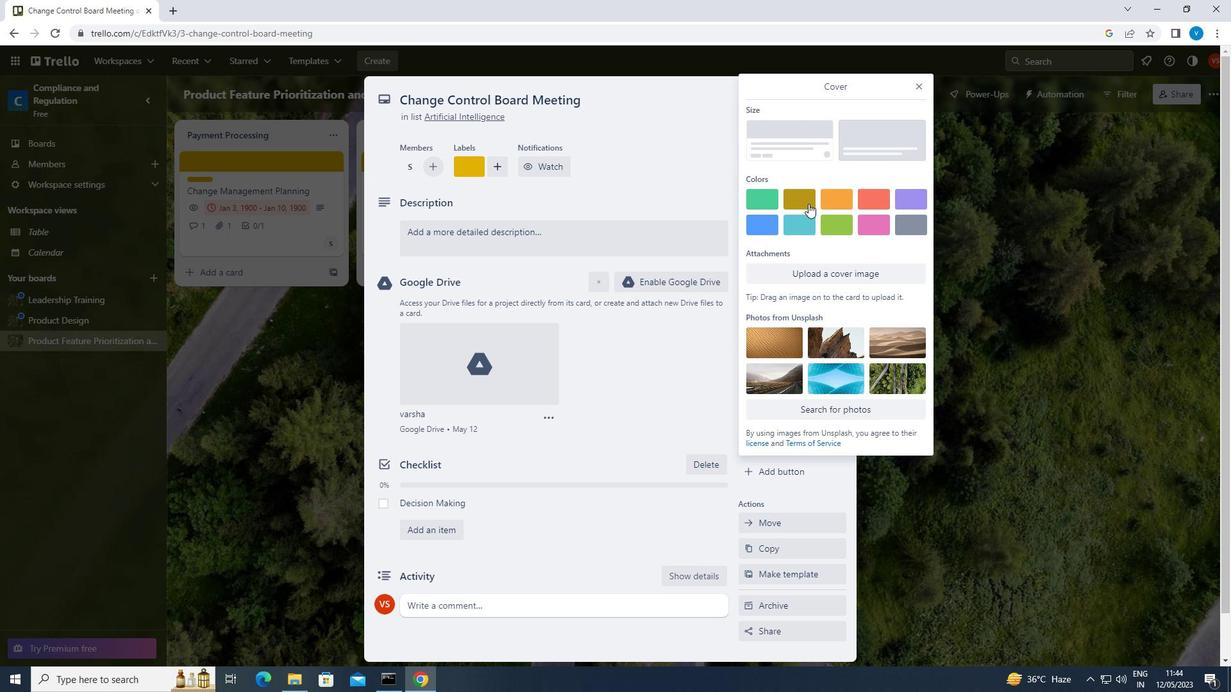 
Action: Mouse pressed left at (809, 201)
Screenshot: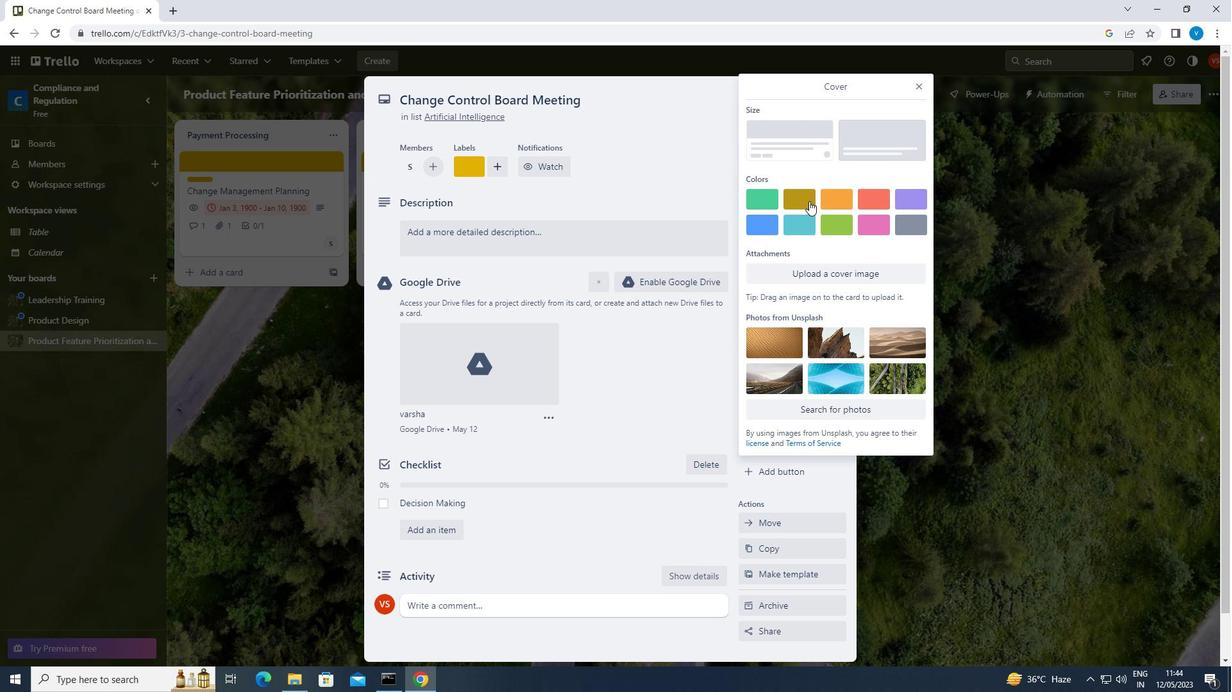 
Action: Mouse moved to (919, 88)
Screenshot: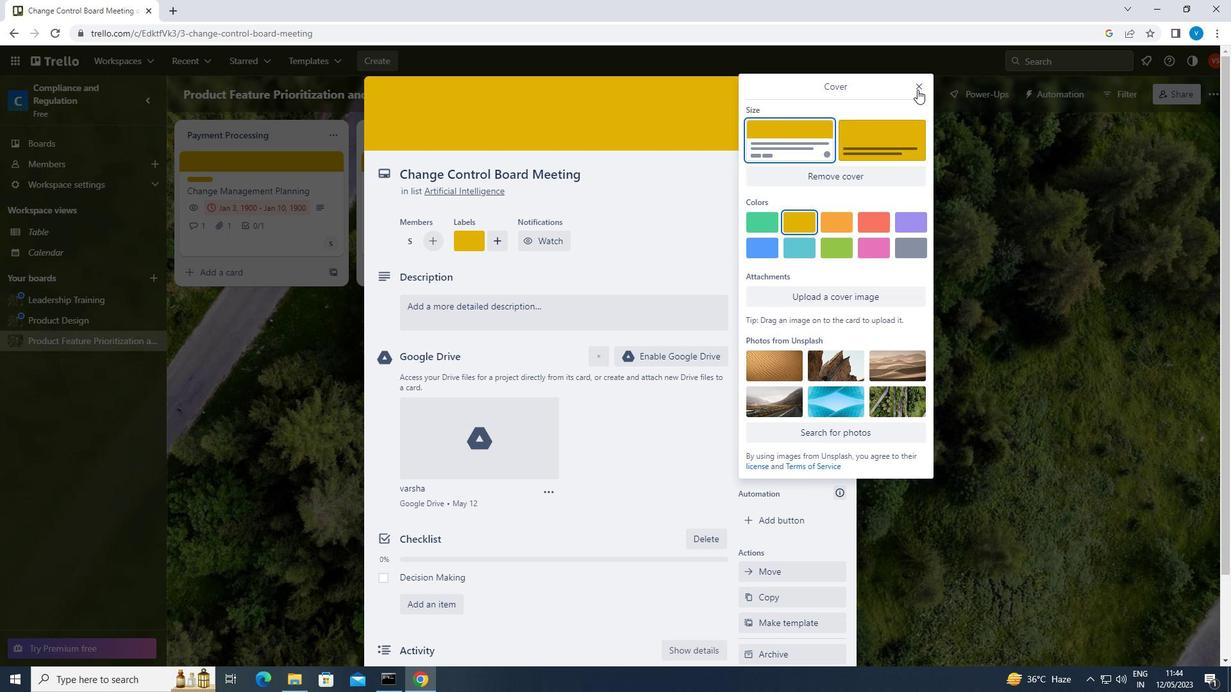 
Action: Mouse pressed left at (919, 88)
Screenshot: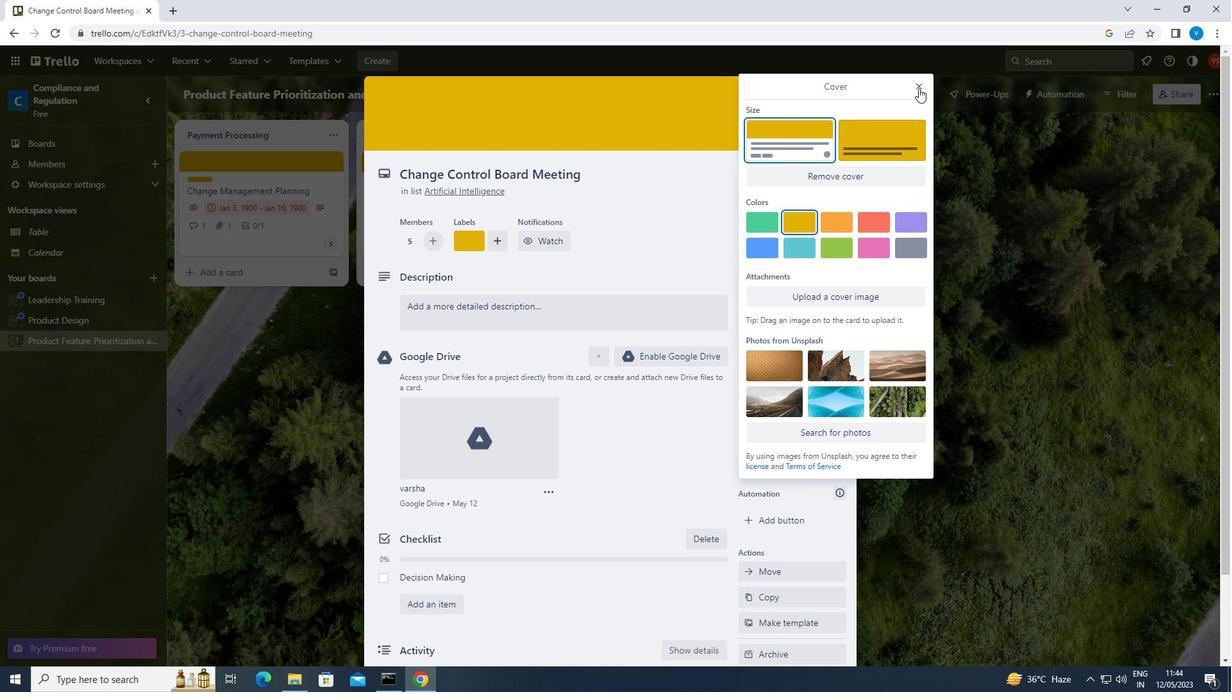 
Action: Mouse moved to (587, 318)
Screenshot: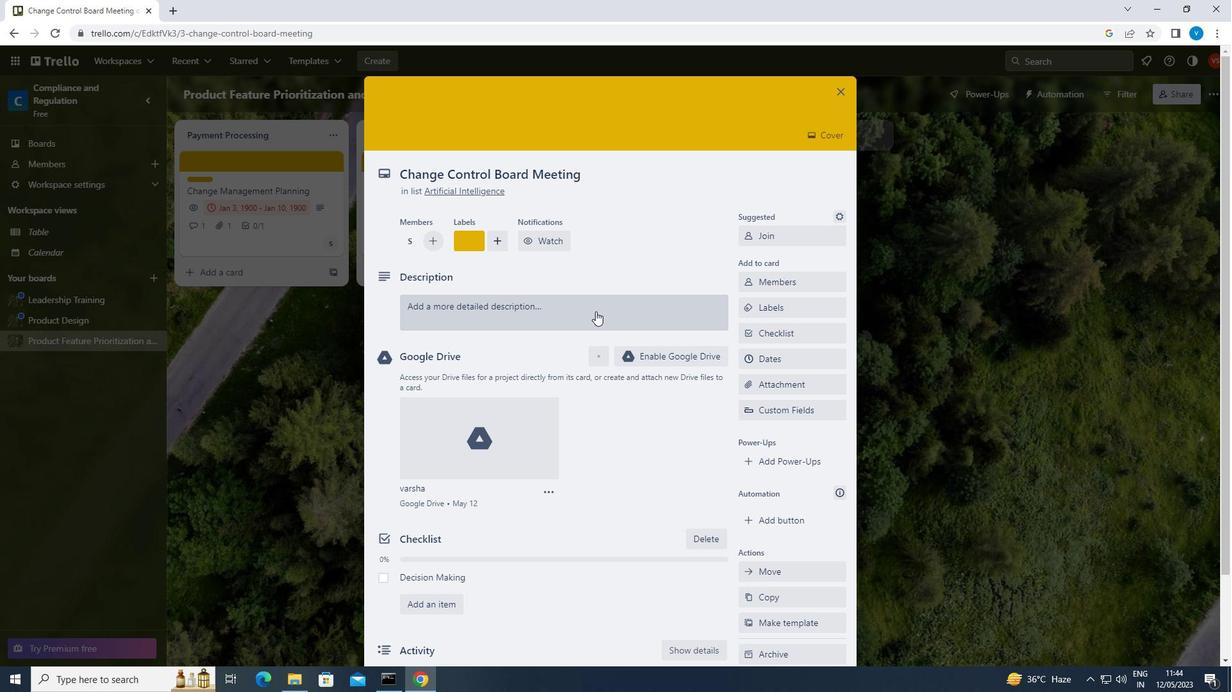 
Action: Mouse pressed left at (587, 318)
Screenshot: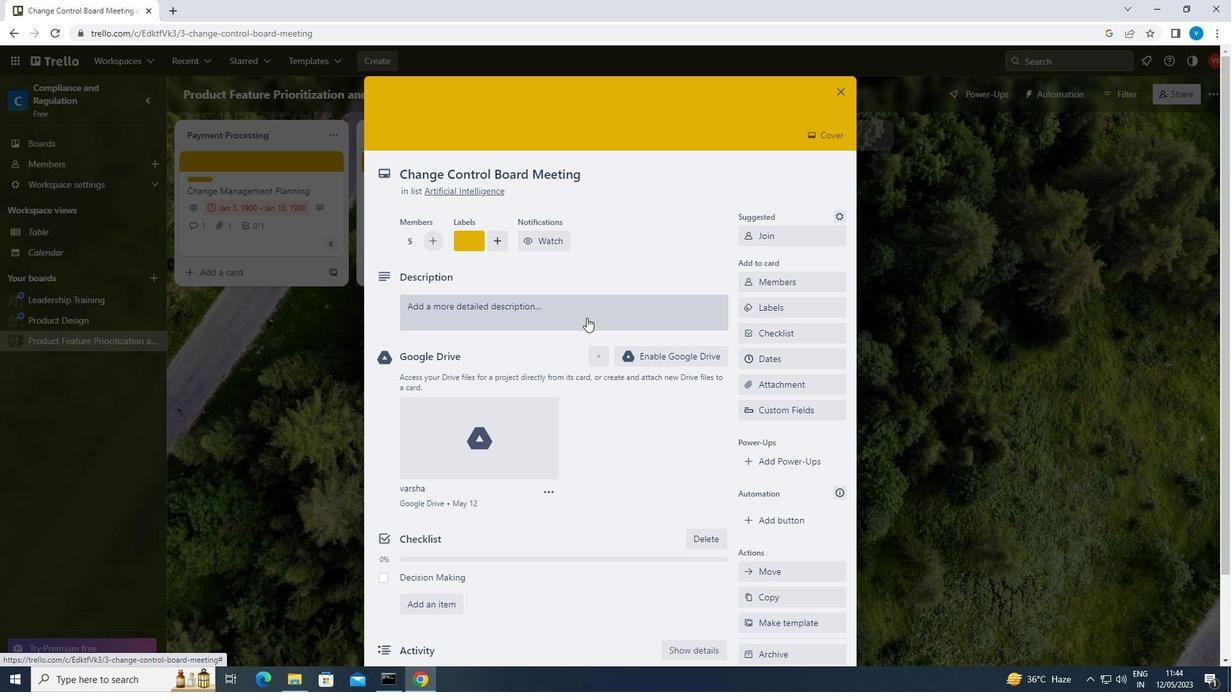 
Action: Key pressed <Key.shift>PLAN<Key.space>AND<Key.space>EXECUTE<Key.space>COMPANY<Key.space>TEAM-BUILDING<Key.space>ACTIVITY<Key.space>AT<Key.space>A<Key.space>KARAOKE<Key.space>BAR
Screenshot: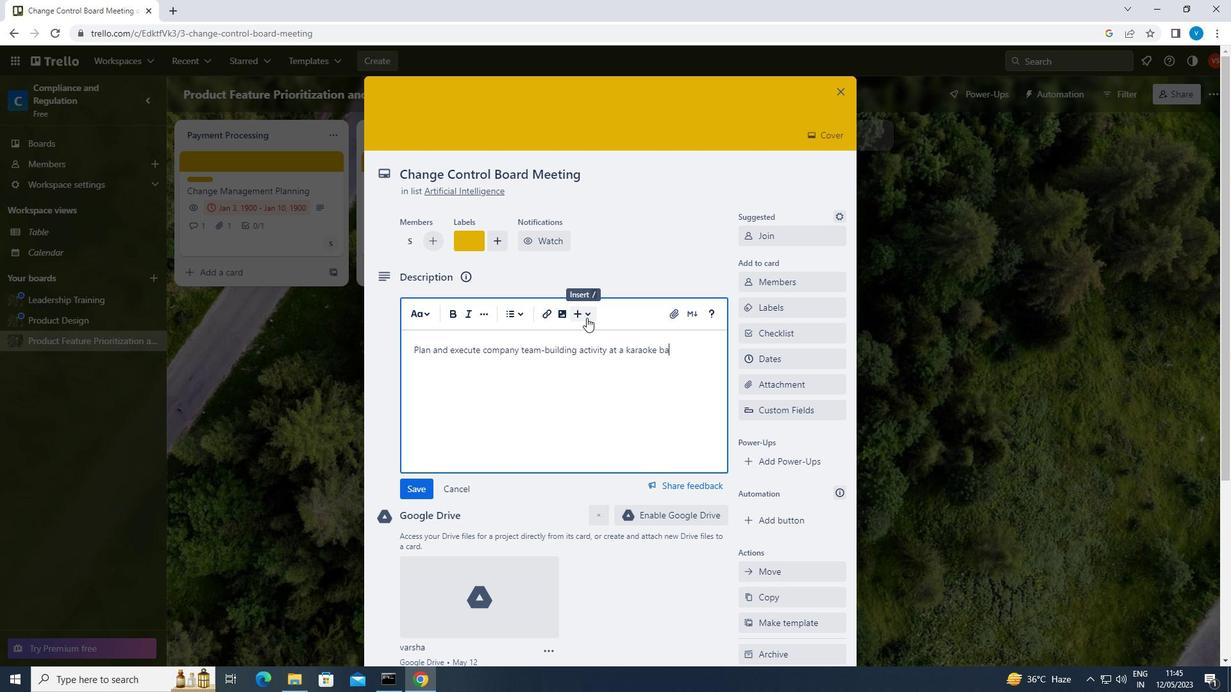 
Action: Mouse moved to (591, 417)
Screenshot: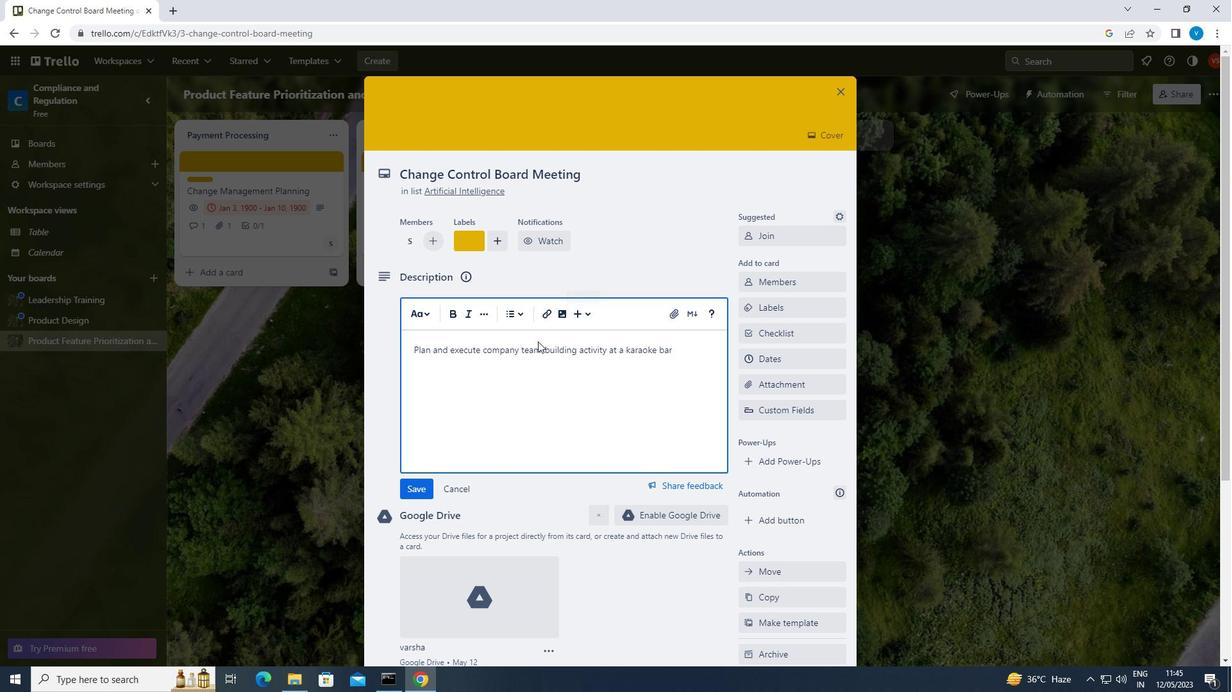 
Action: Mouse scrolled (591, 416) with delta (0, 0)
Screenshot: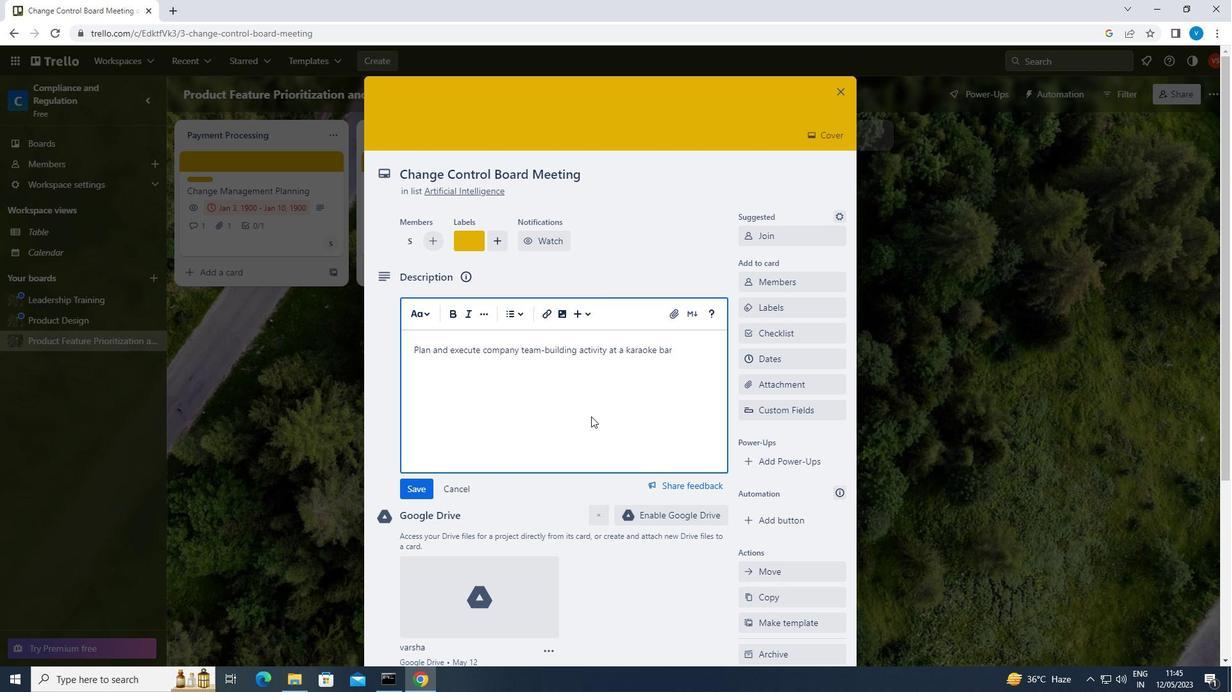 
Action: Mouse scrolled (591, 416) with delta (0, 0)
Screenshot: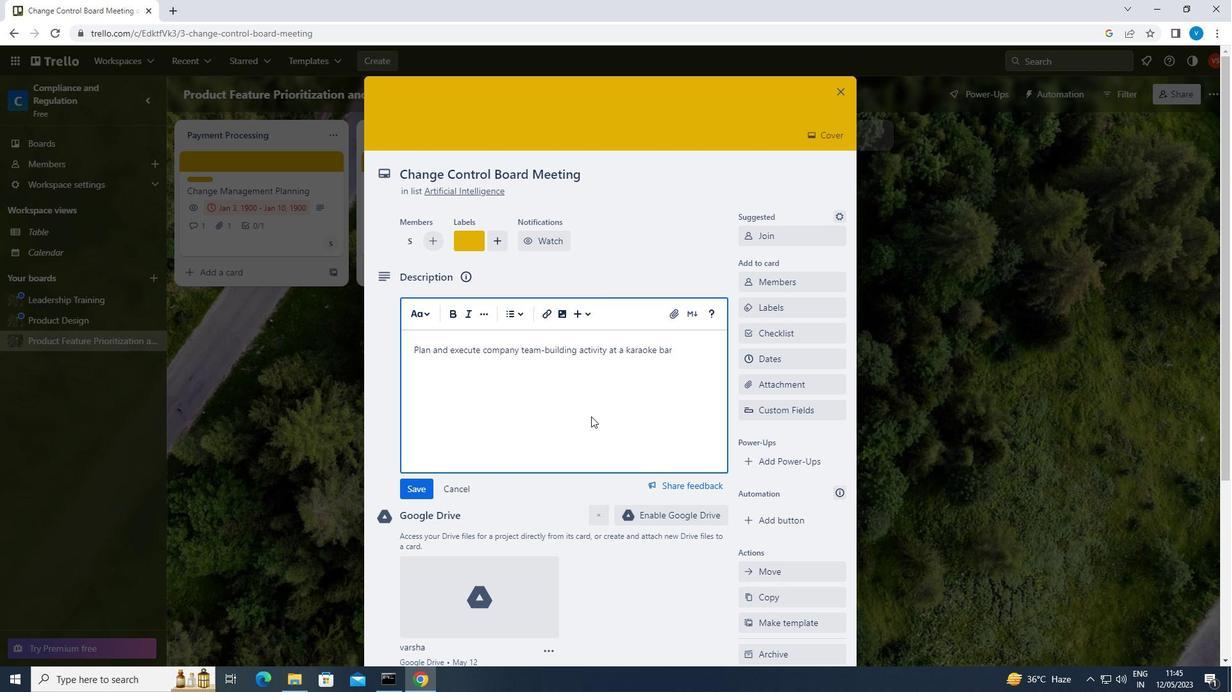 
Action: Mouse scrolled (591, 416) with delta (0, 0)
Screenshot: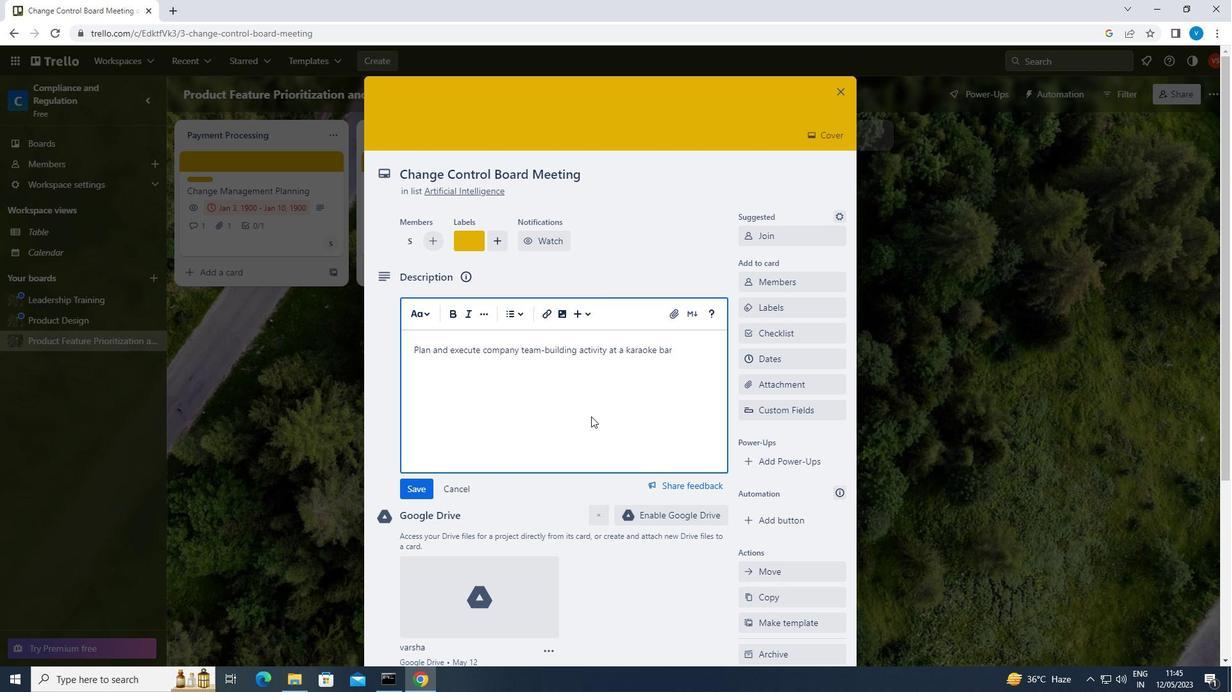 
Action: Mouse scrolled (591, 416) with delta (0, 0)
Screenshot: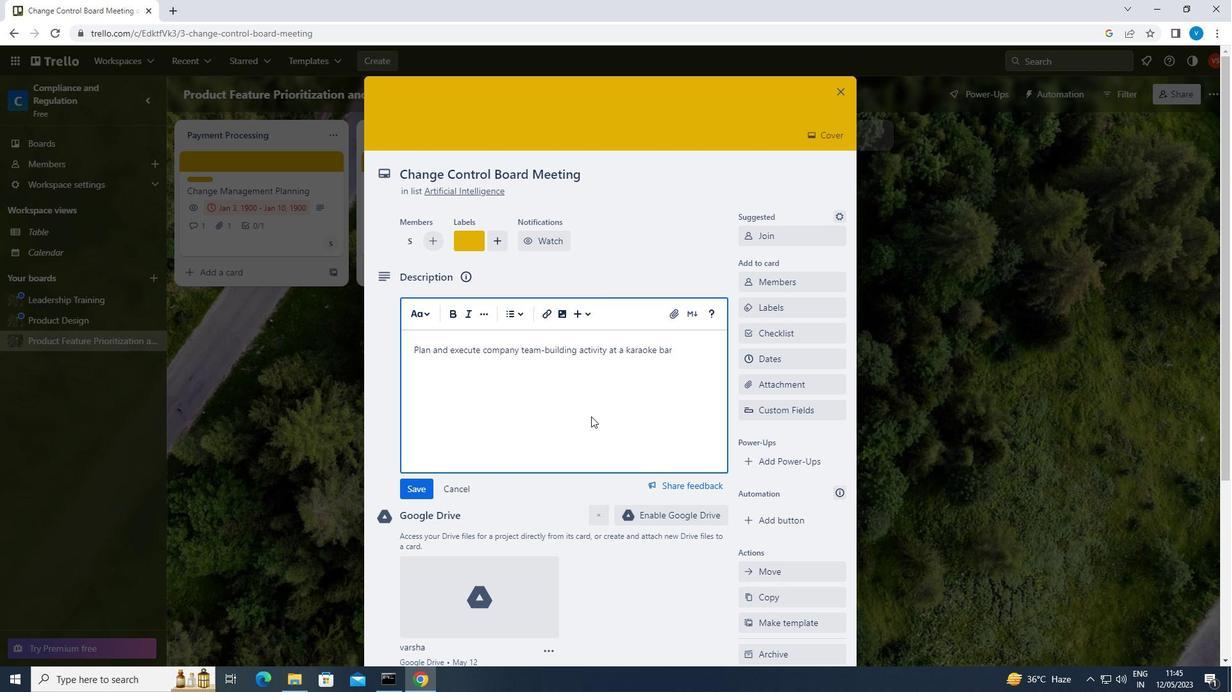 
Action: Mouse scrolled (591, 416) with delta (0, 0)
Screenshot: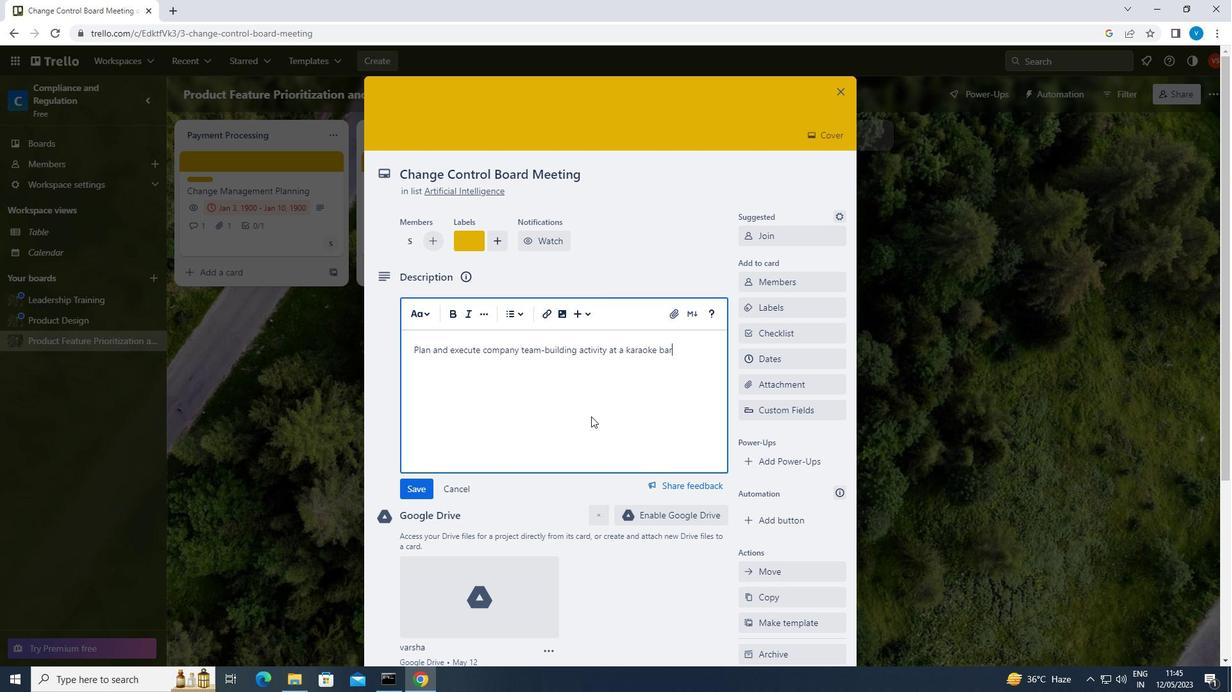 
Action: Mouse moved to (410, 230)
Screenshot: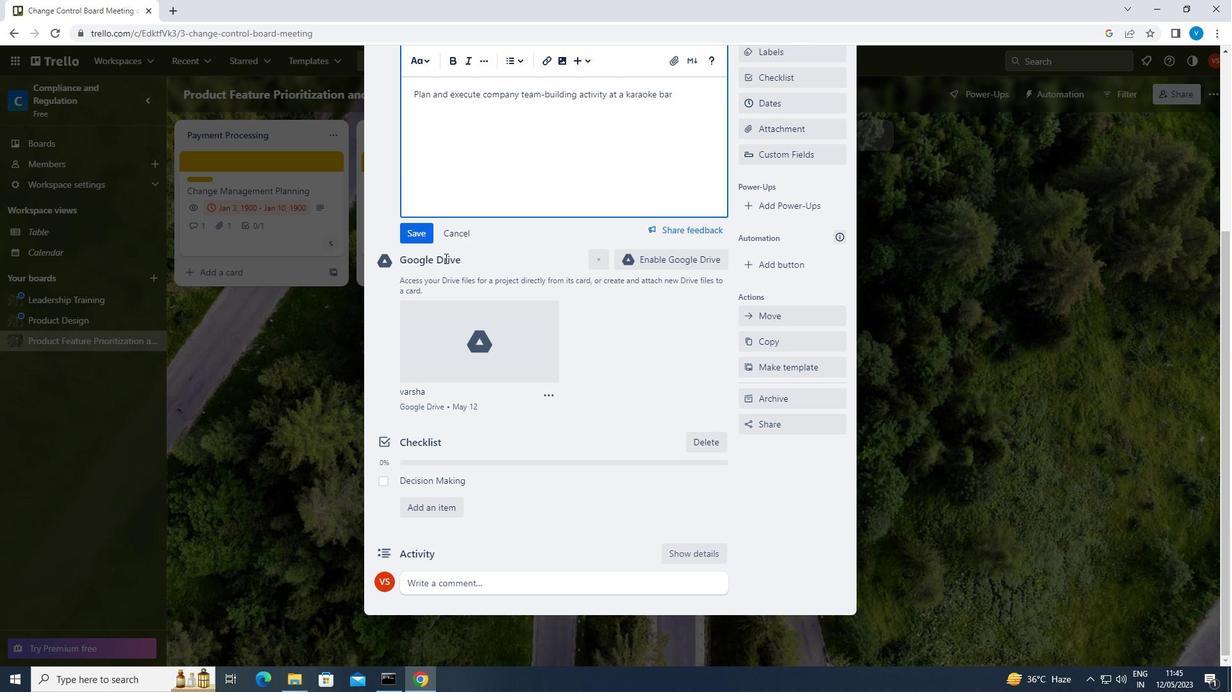 
Action: Mouse pressed left at (410, 230)
Screenshot: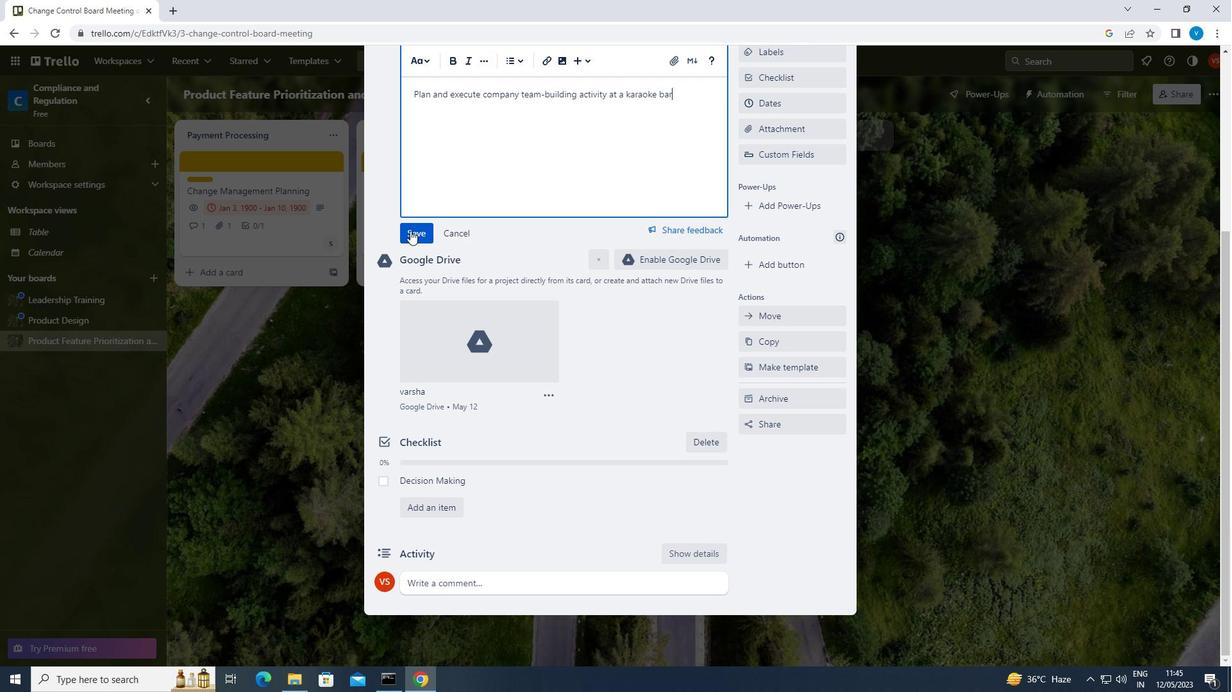 
Action: Mouse moved to (508, 561)
Screenshot: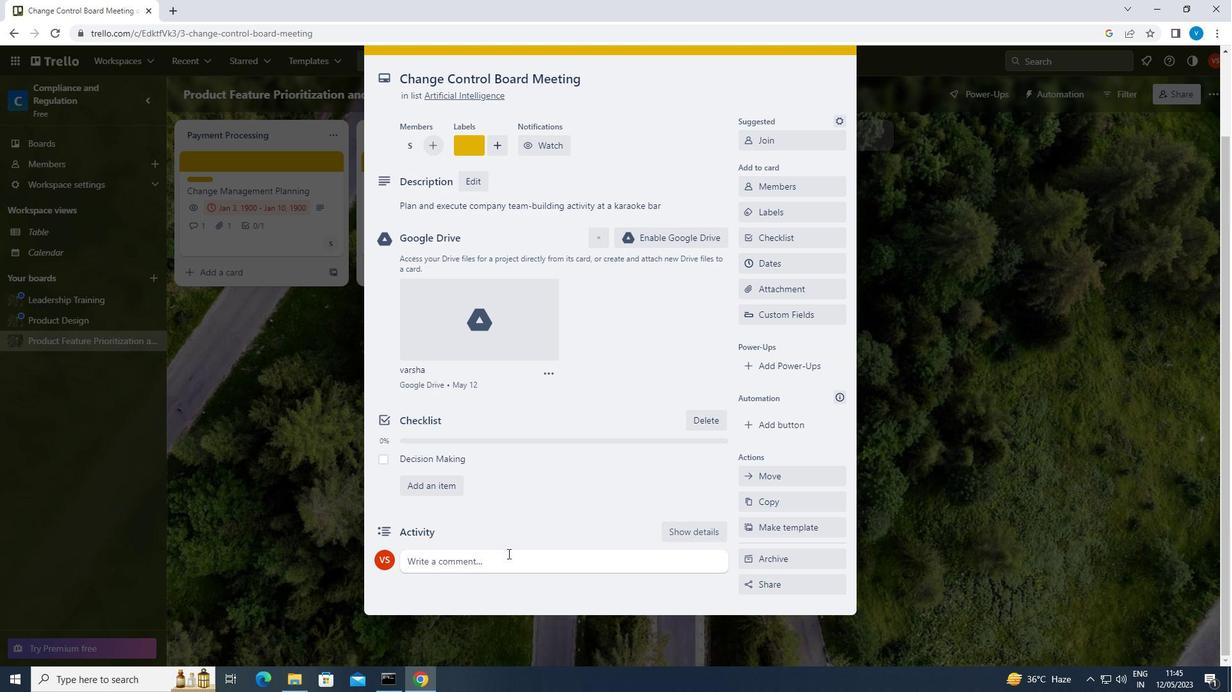 
Action: Mouse pressed left at (508, 561)
Screenshot: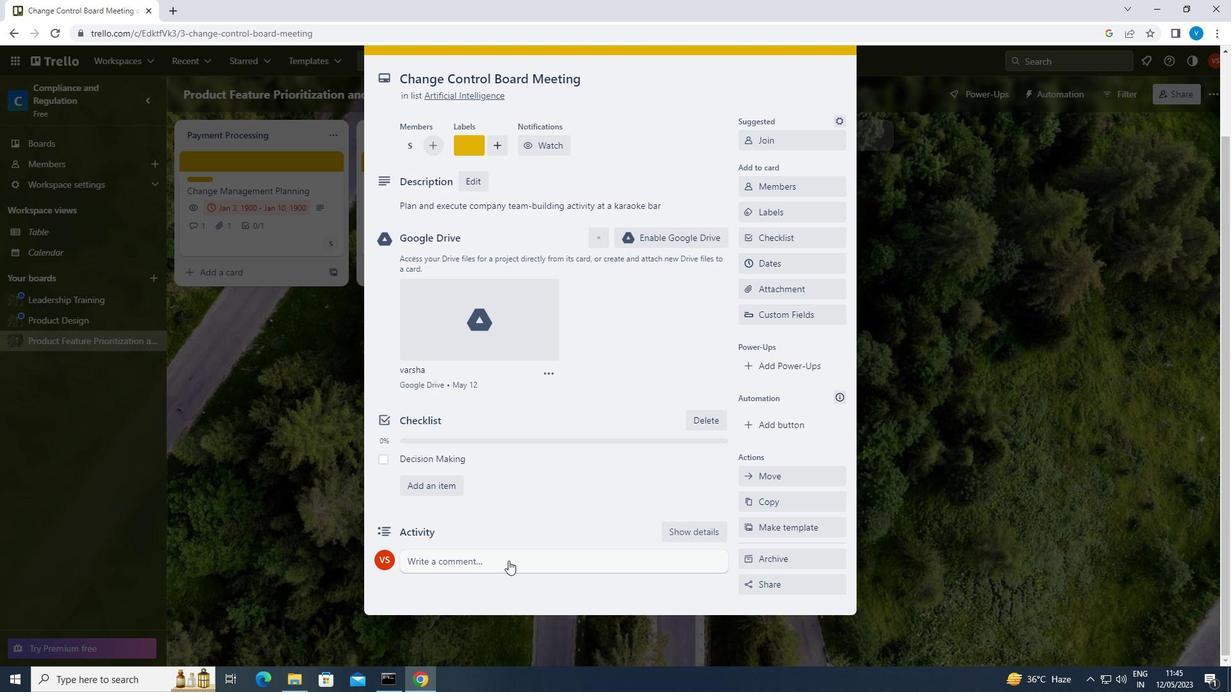 
Action: Key pressed <Key.shift>COLLABORATION<Key.space>AND<Key.space>COMMUNICATION<Key.space>ARE<Key.space>KEY<Key.space>TO<Key.space>SUCCESS<Key.space>FOR<Key.space>THIS<Key.space>TASK,<Key.space>SO<Key.space>LET<Key.space>US<Key.space>MAKE<Key.space>SURE<Key.space>EVERYONE<Key.space>IS<Key.space>INFORMED<Key.space>AND<Key.space>INVOLVED.
Screenshot: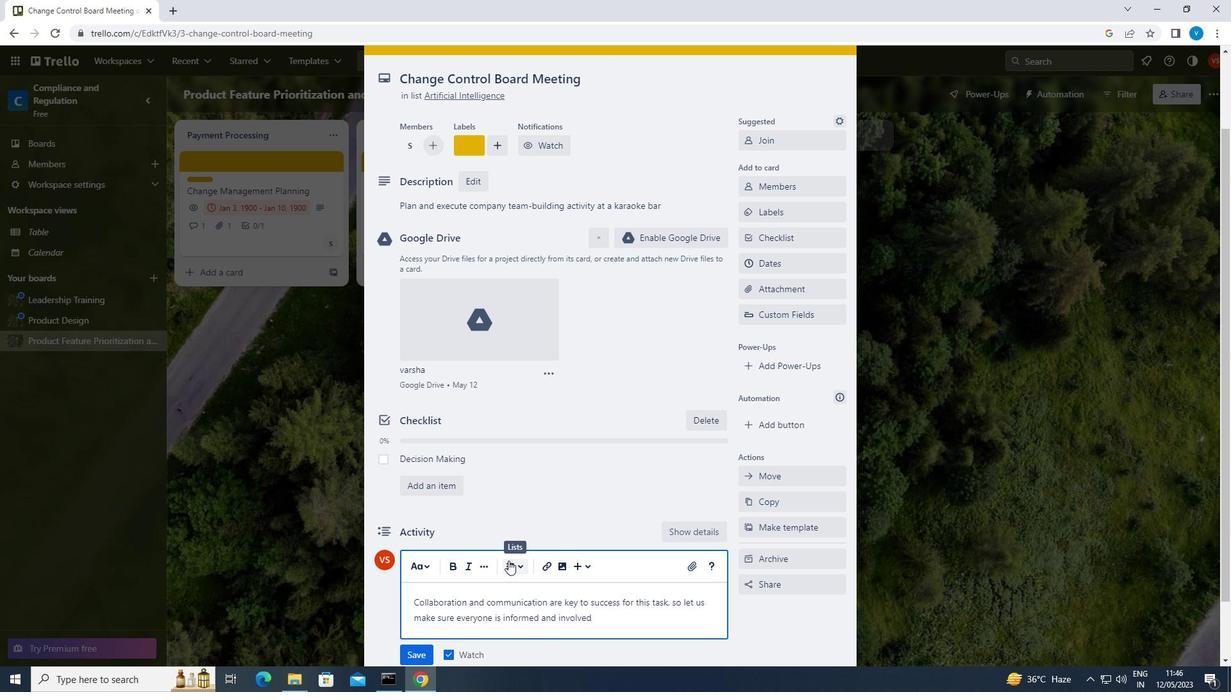 
Action: Mouse moved to (425, 658)
Screenshot: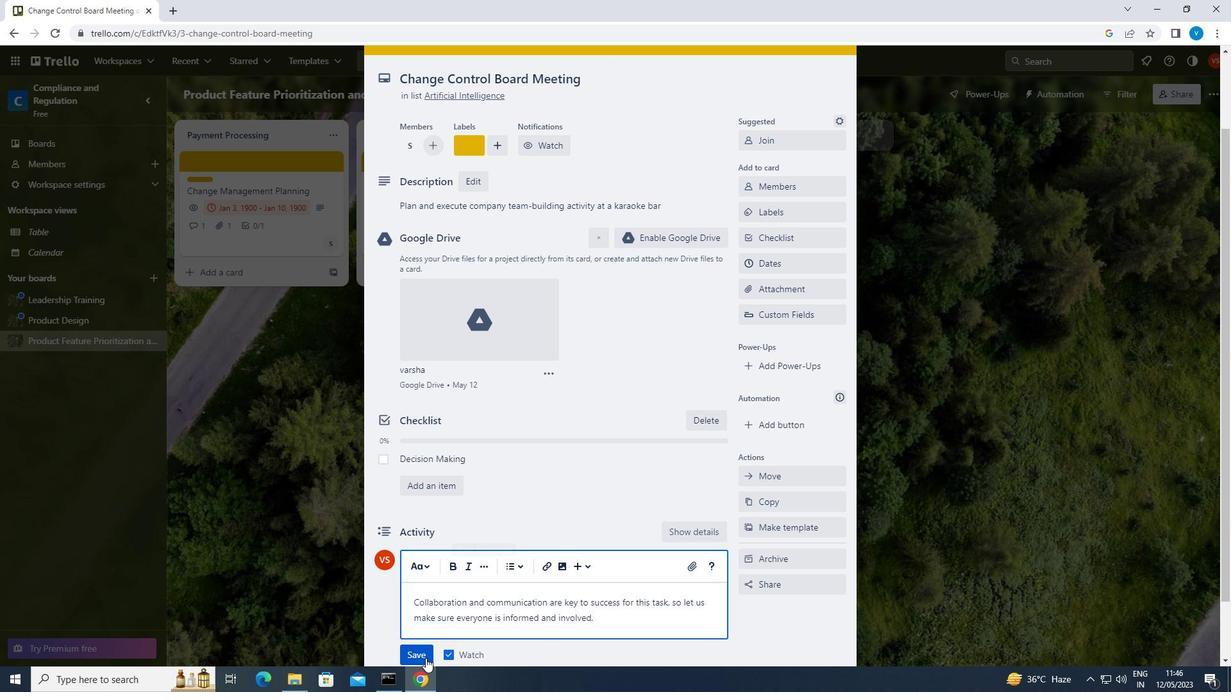 
Action: Mouse pressed left at (425, 658)
Screenshot: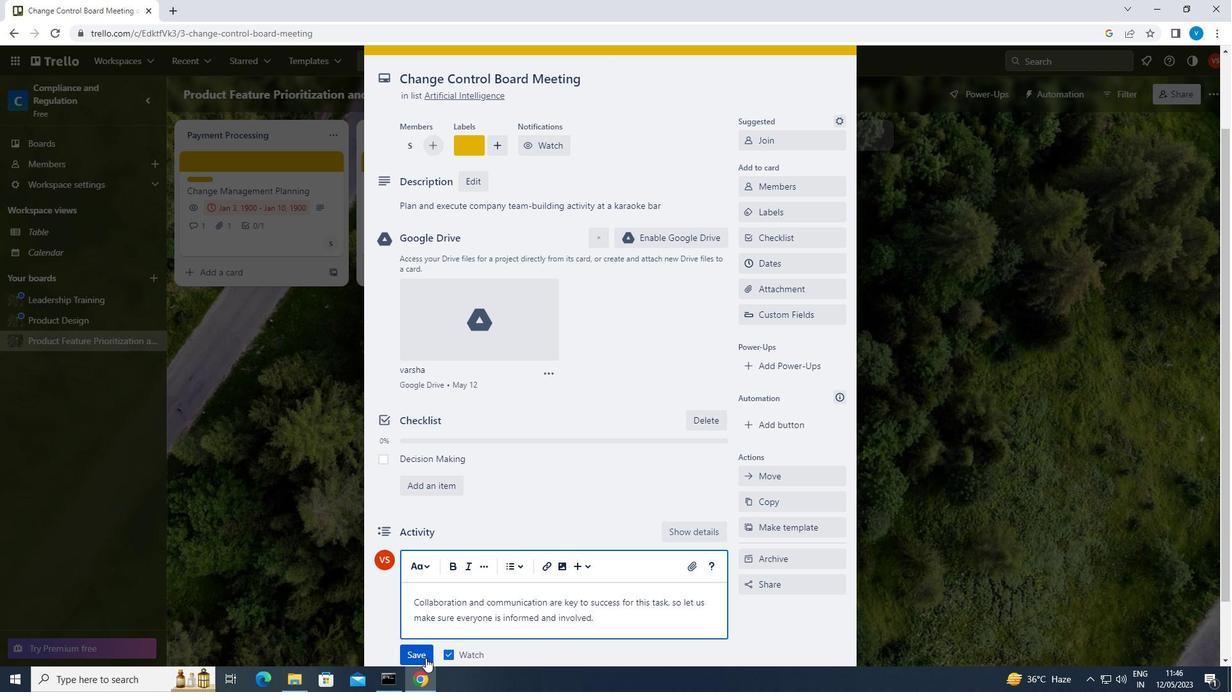 
Action: Mouse moved to (787, 259)
Screenshot: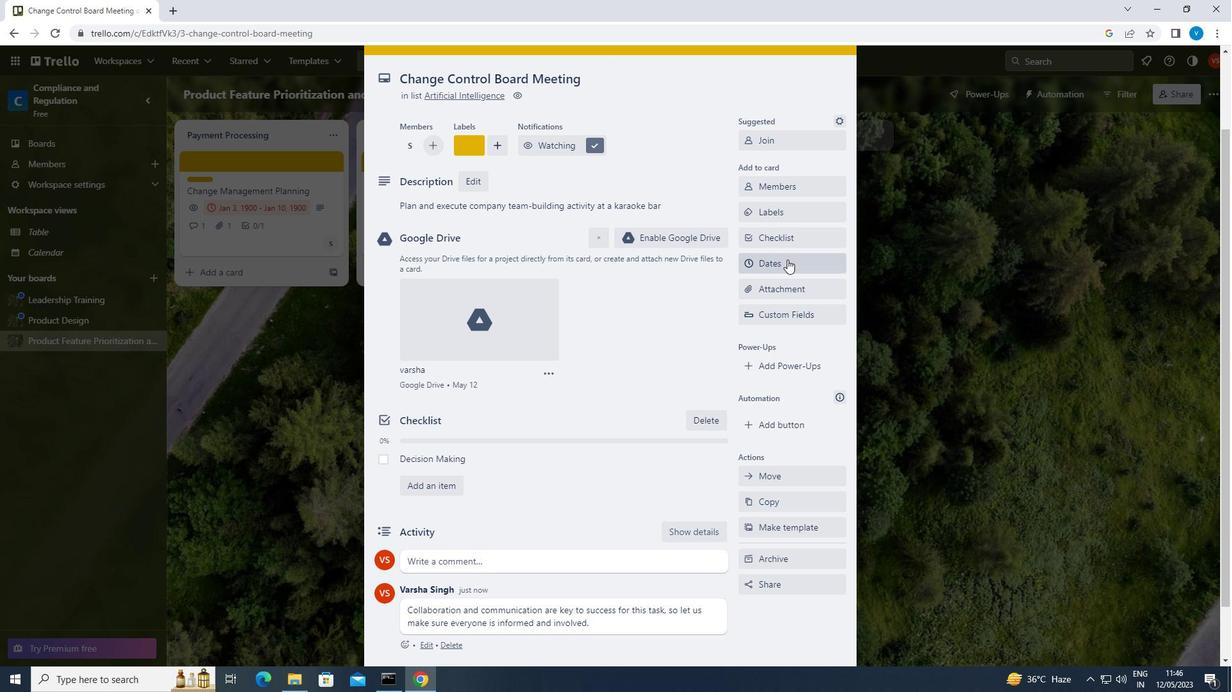 
Action: Mouse pressed left at (787, 259)
Screenshot: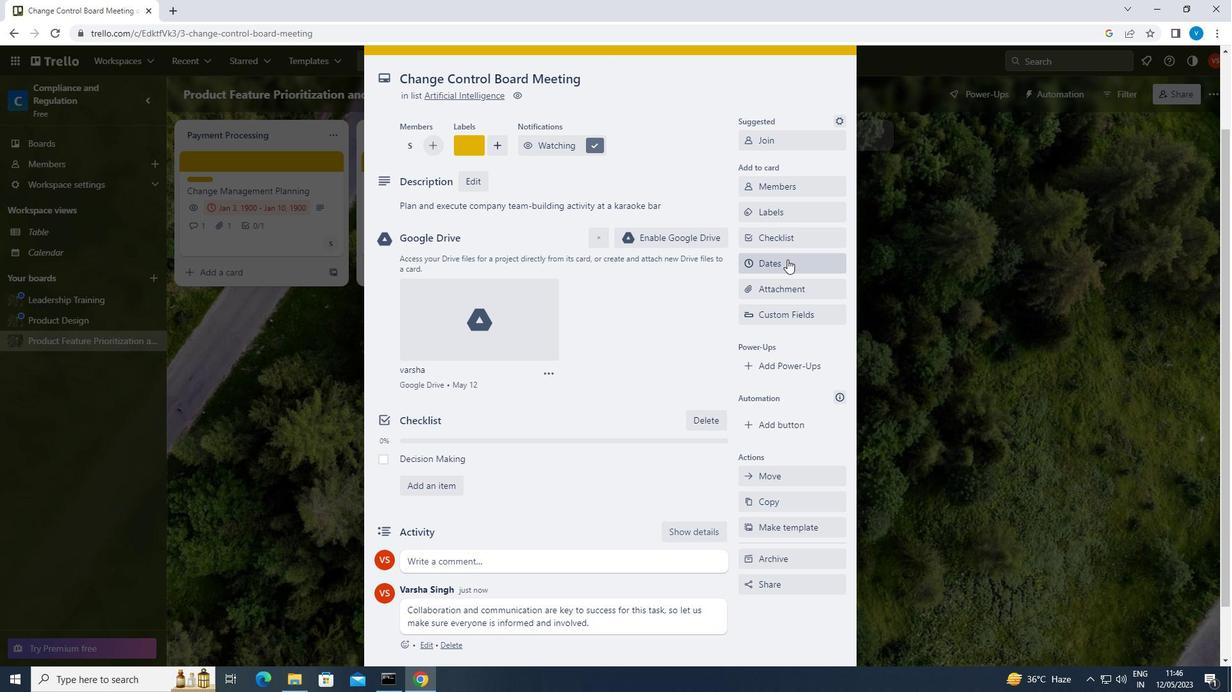 
Action: Mouse moved to (753, 323)
Screenshot: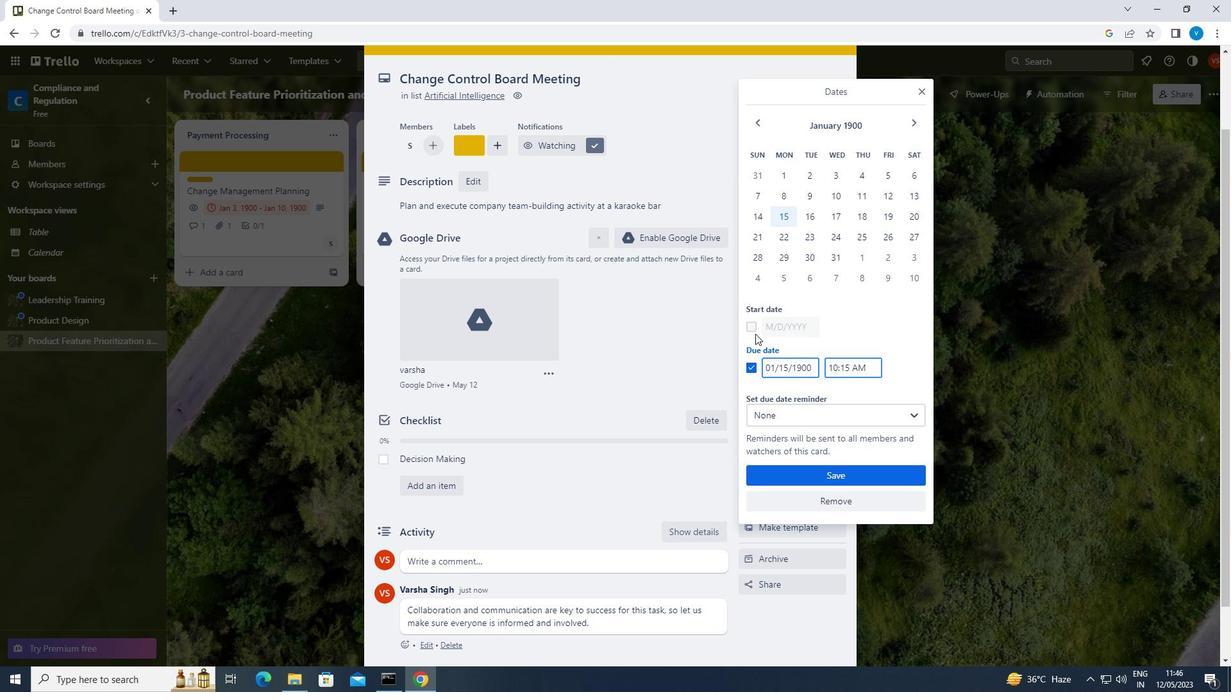 
Action: Mouse pressed left at (753, 323)
Screenshot: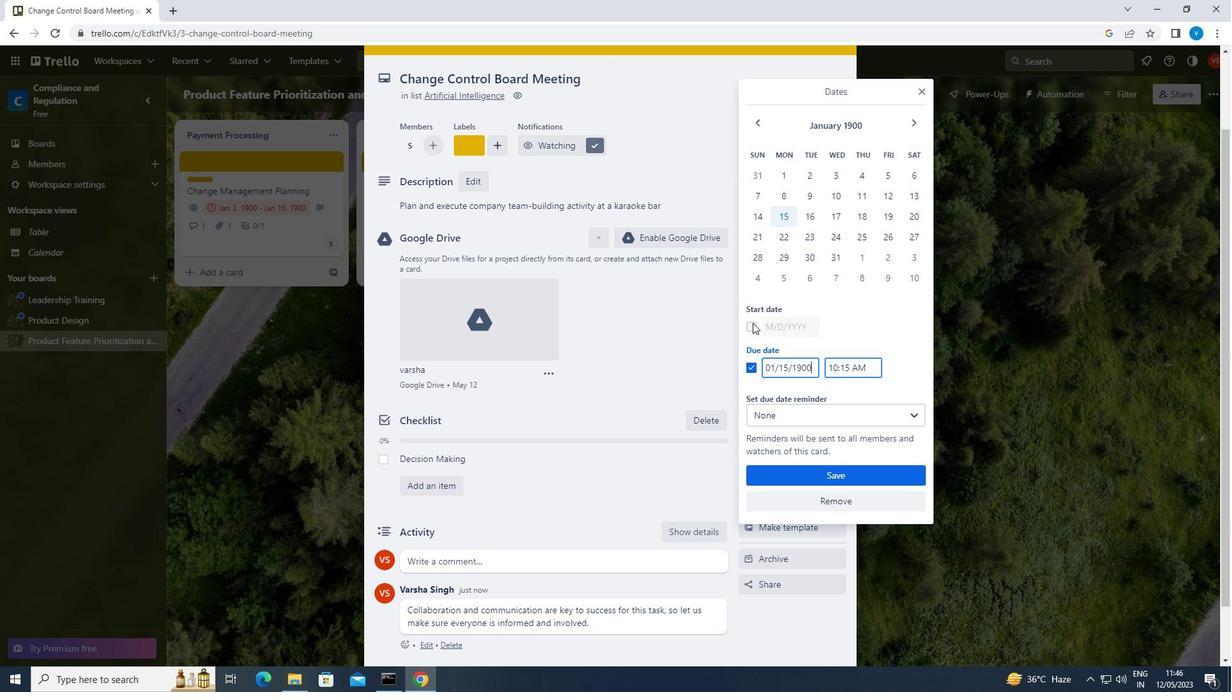 
Action: Mouse moved to (816, 328)
Screenshot: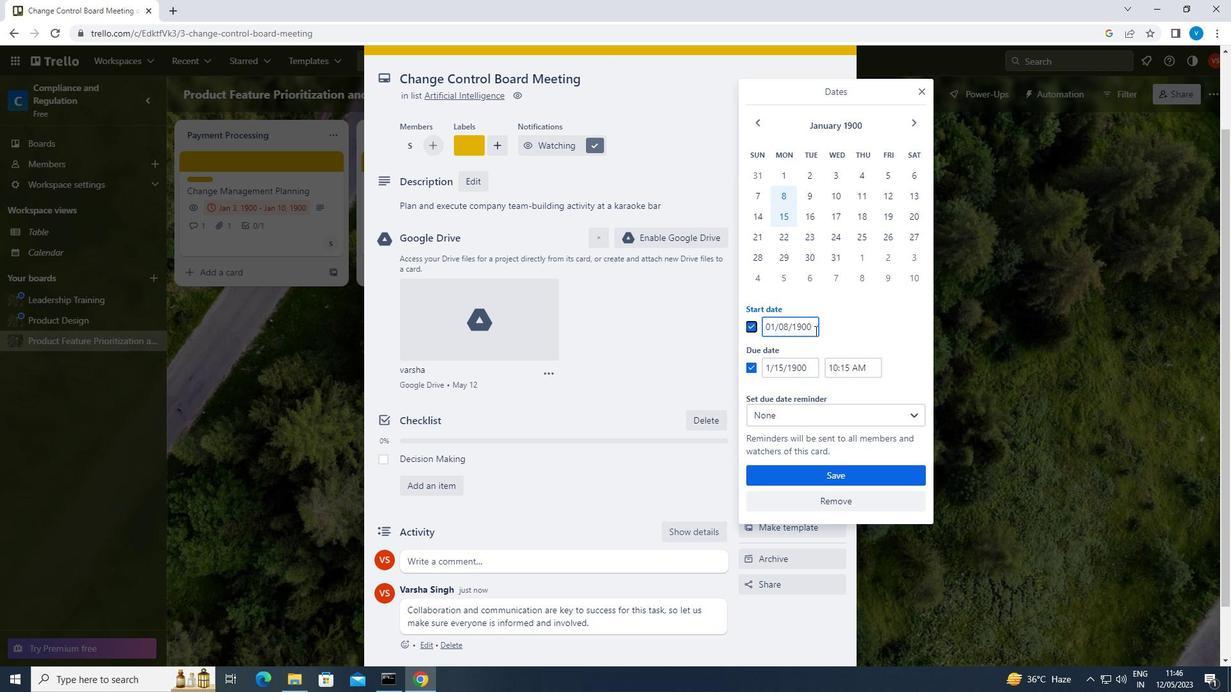
Action: Mouse pressed left at (816, 328)
Screenshot: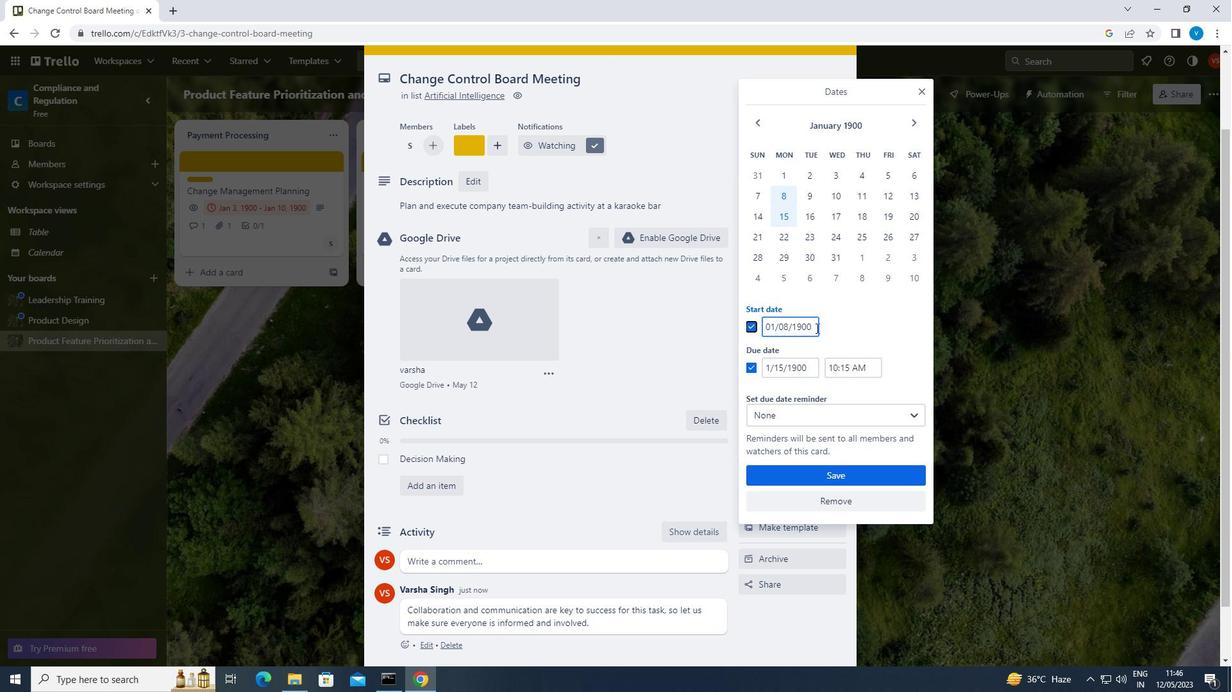 
Action: Key pressed <Key.backspace><Key.backspace><Key.backspace><Key.backspace><Key.backspace><Key.backspace><Key.backspace><Key.backspace><Key.backspace><Key.backspace><Key.backspace><Key.backspace><Key.backspace><Key.backspace><Key.backspace>01/09/1900
Screenshot: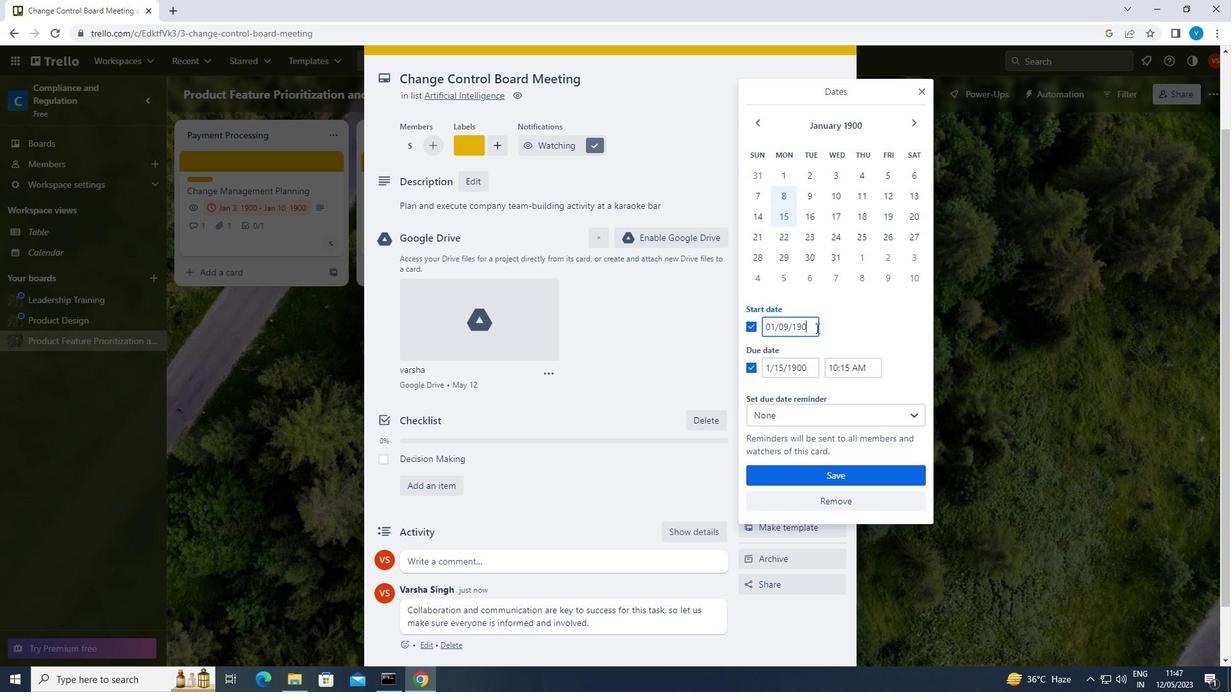
Action: Mouse moved to (814, 374)
Screenshot: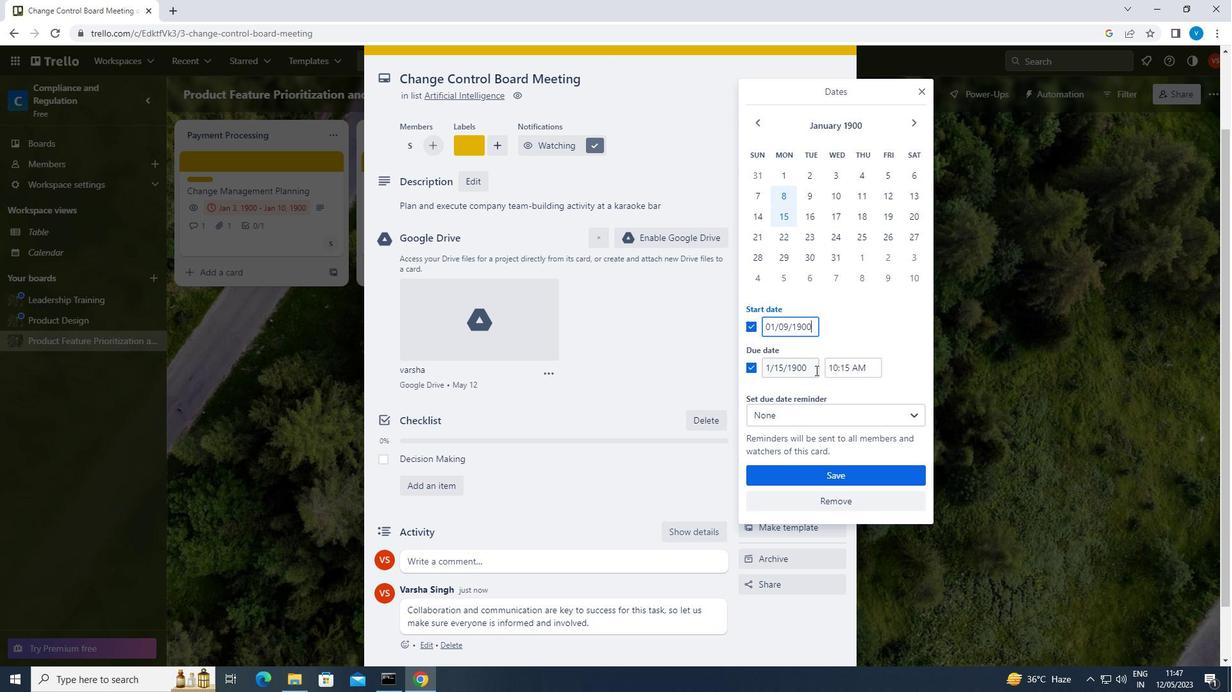 
Action: Mouse pressed left at (814, 374)
Screenshot: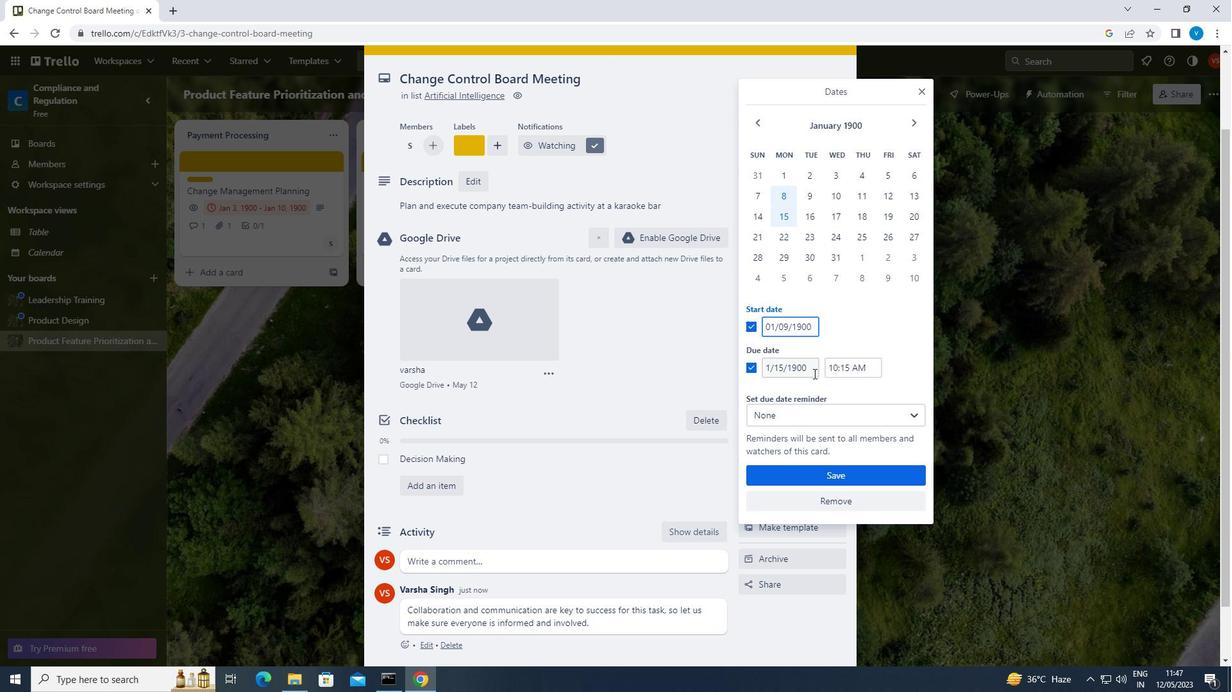 
Action: Key pressed <Key.backspace><Key.backspace><Key.backspace><Key.backspace><Key.backspace><Key.backspace><Key.backspace><Key.backspace><Key.backspace><Key.backspace><Key.backspace><Key.backspace><Key.backspace>01/16/1900
Screenshot: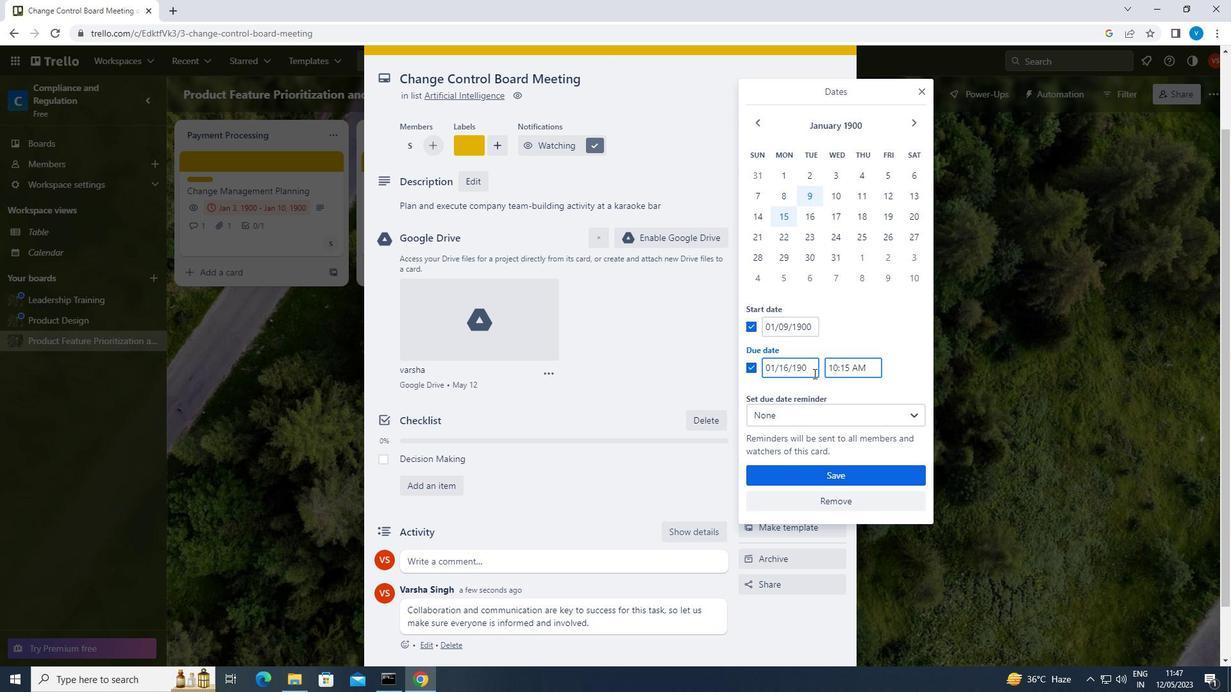 
Action: Mouse moved to (825, 475)
Screenshot: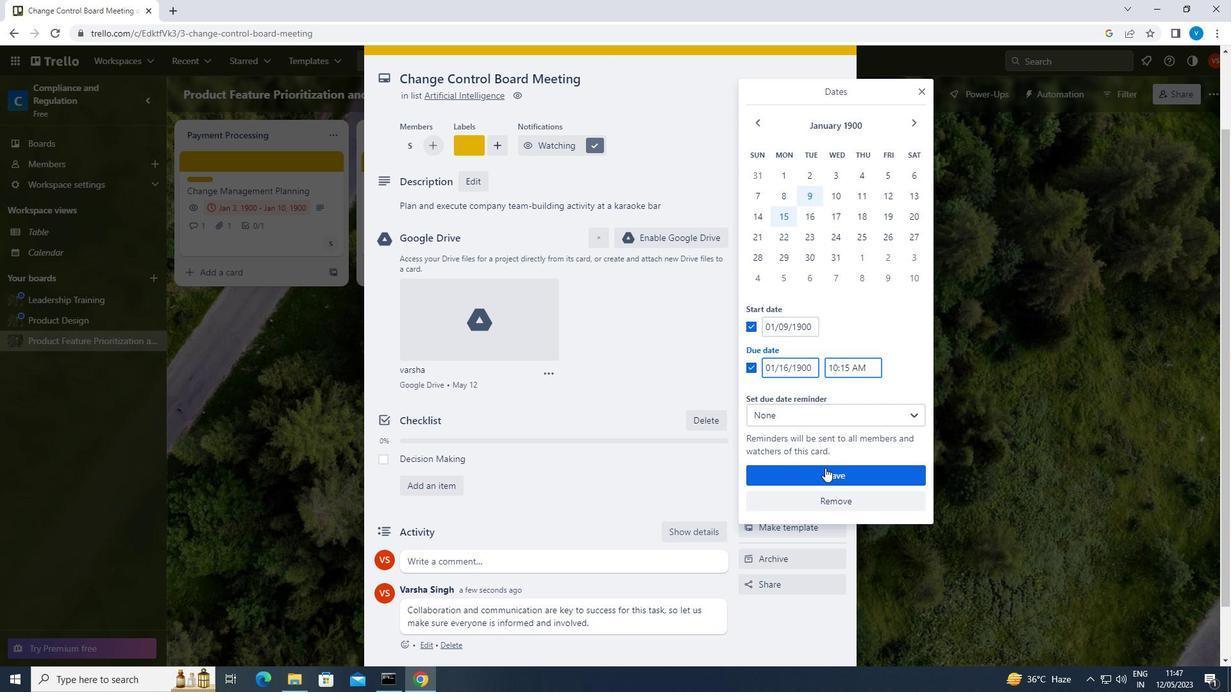 
Action: Mouse pressed left at (825, 475)
Screenshot: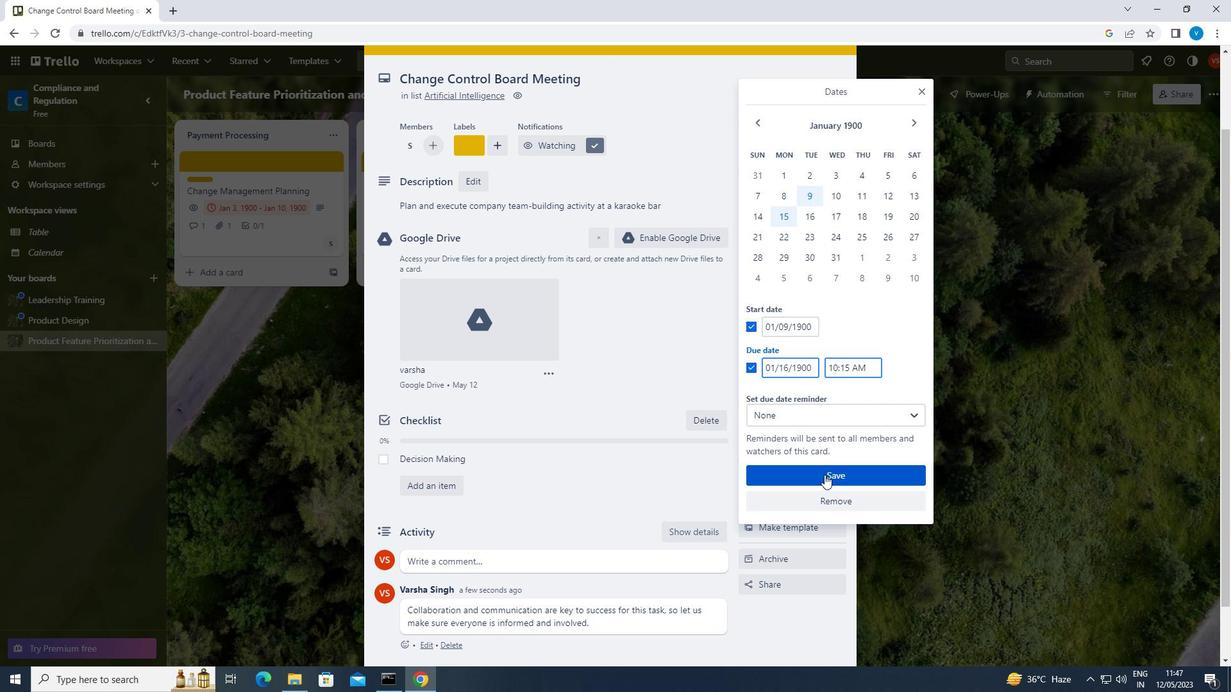 
Action: Mouse moved to (825, 475)
Screenshot: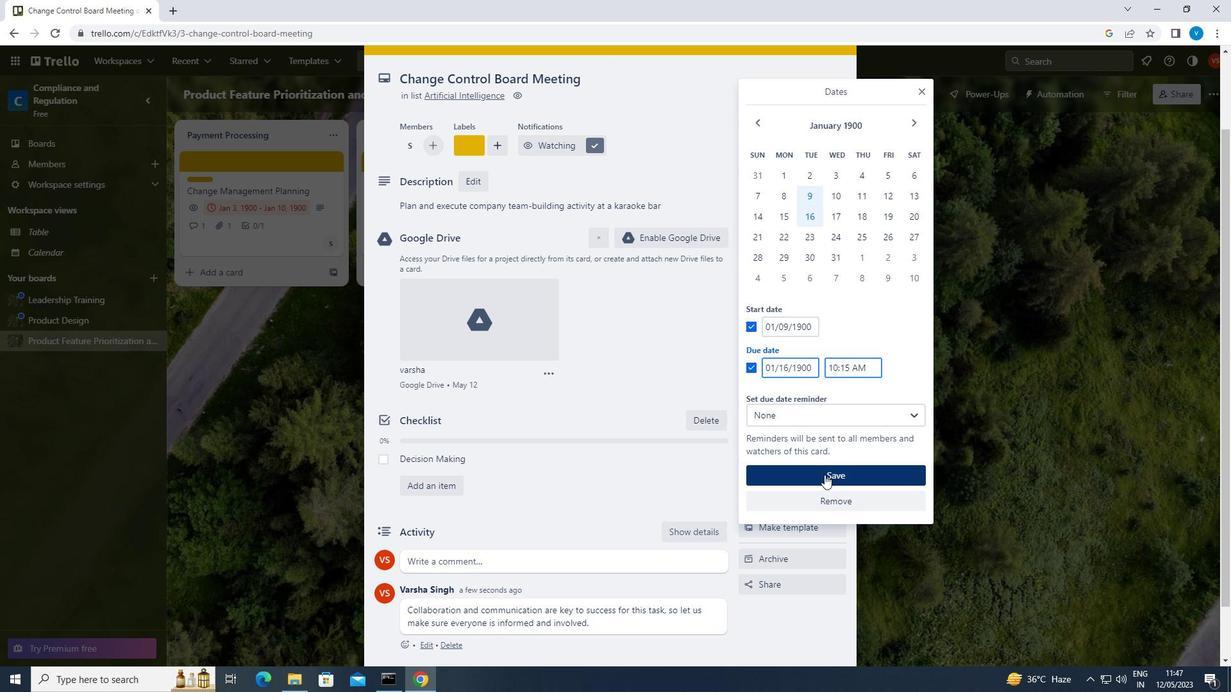 
